 Task: Open Card Crisis Management Simulation in Board Vendor Relations to Workspace Insurance and add a team member Softage.1@softage.net, a label Yellow, a checklist Software Training, an attachment from your onedrive, a color Yellow and finally, add a card description 'Plan and execute company team-building retreat with a focus on team resilience' and a comment 'Given the potential impact of this task on our stakeholders, let us ensure that we take their needs and concerns into account.'. Add a start date 'Jan 01, 1900' with a due date 'Jan 08, 1900'
Action: Mouse moved to (65, 283)
Screenshot: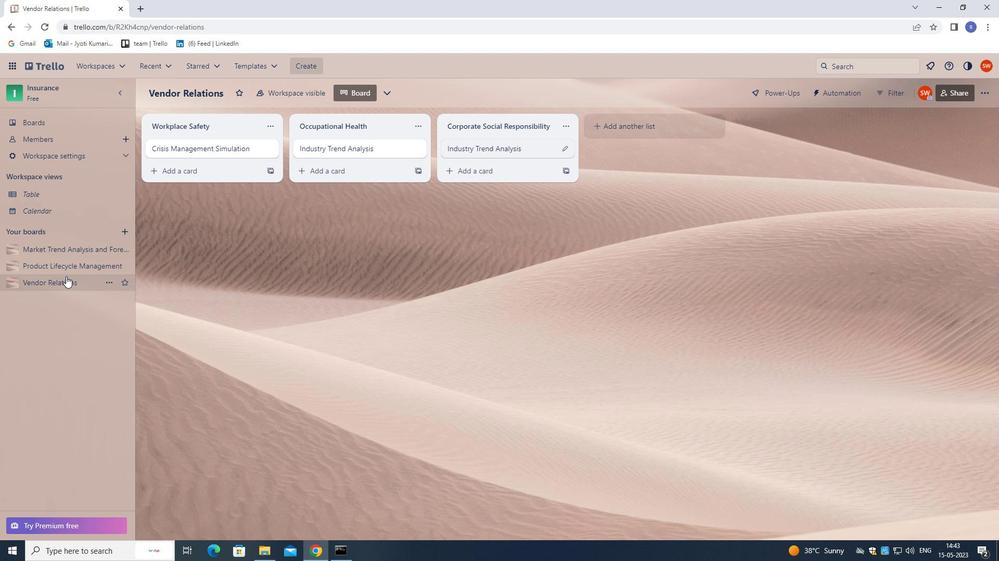 
Action: Mouse pressed left at (65, 283)
Screenshot: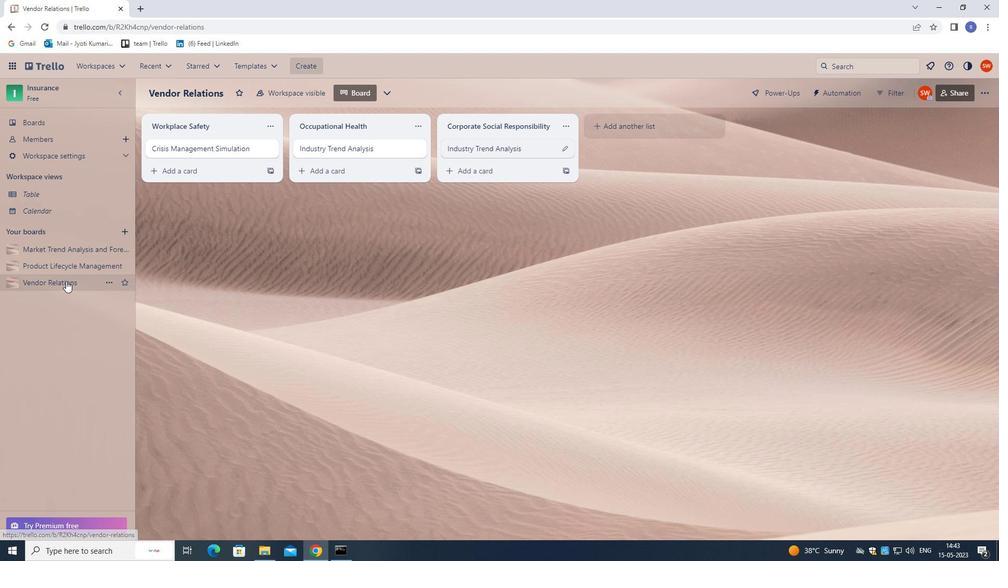 
Action: Mouse moved to (195, 144)
Screenshot: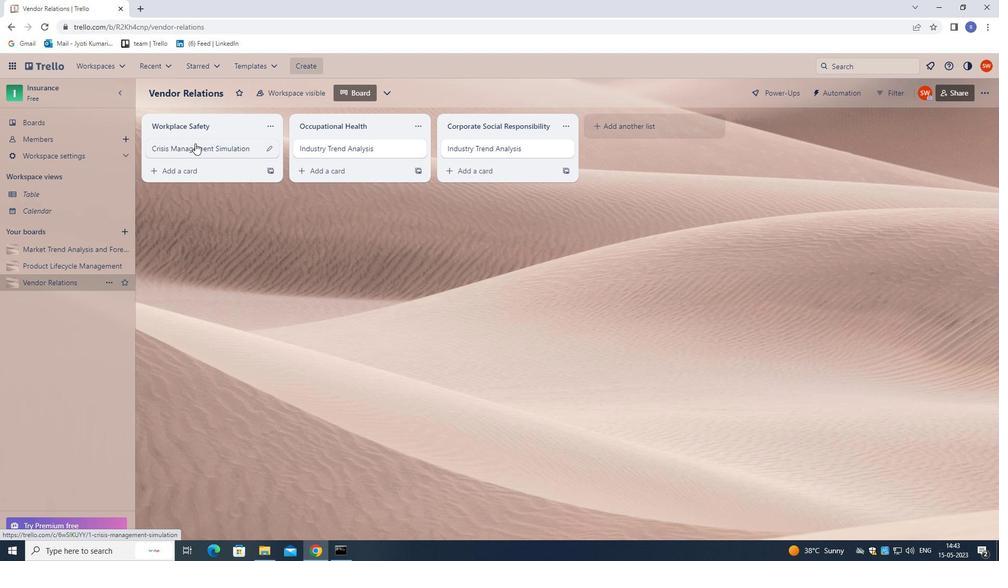 
Action: Mouse pressed left at (195, 144)
Screenshot: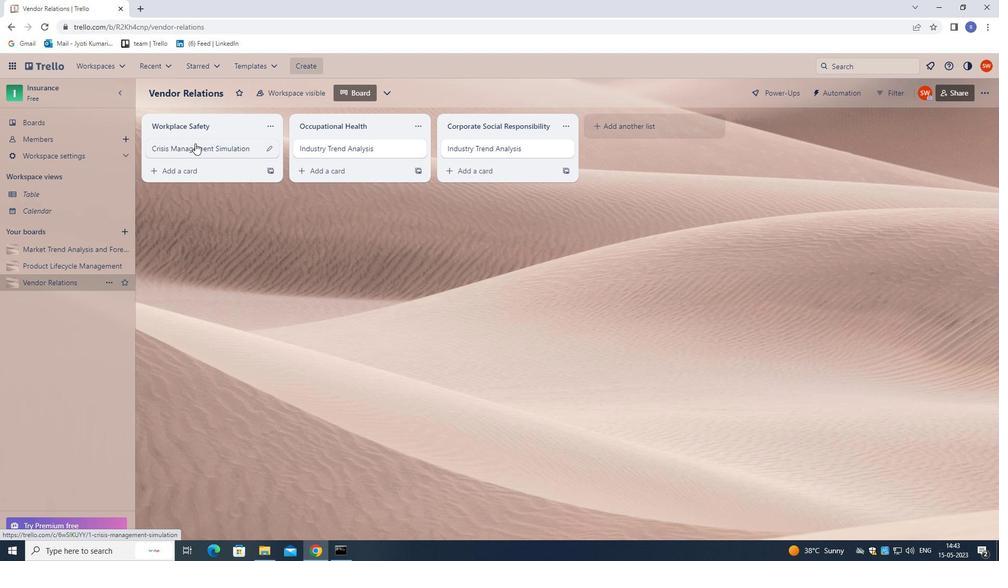 
Action: Mouse moved to (625, 151)
Screenshot: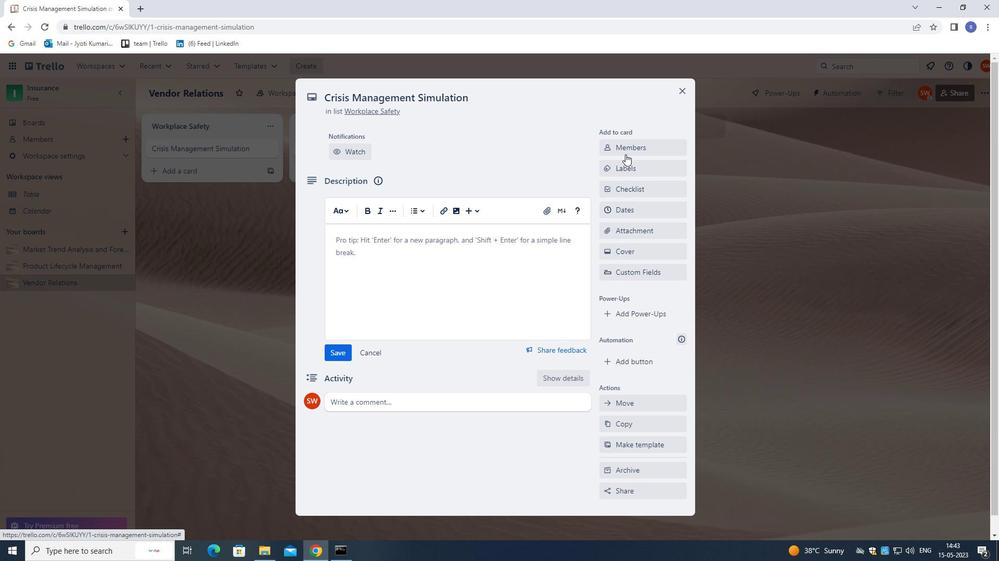 
Action: Mouse pressed left at (625, 151)
Screenshot: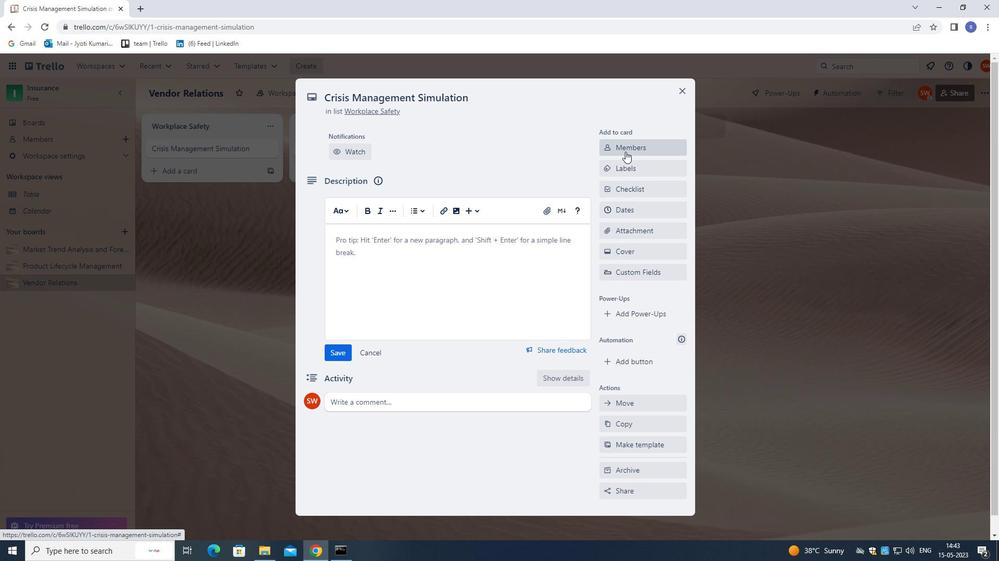 
Action: Mouse moved to (430, 215)
Screenshot: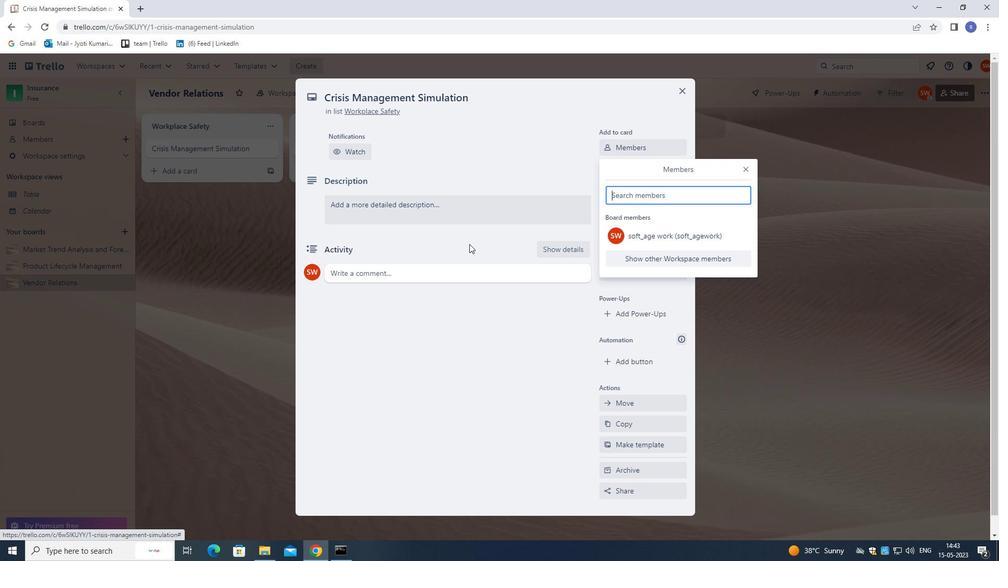 
Action: Key pressed softage.1<Key.shift>@SOFTAGE.NET
Screenshot: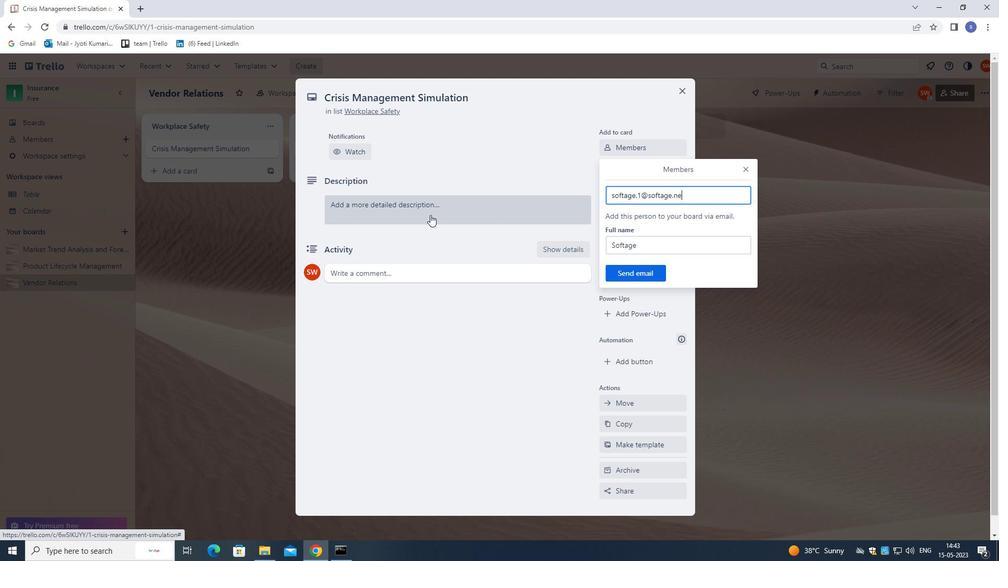
Action: Mouse moved to (617, 274)
Screenshot: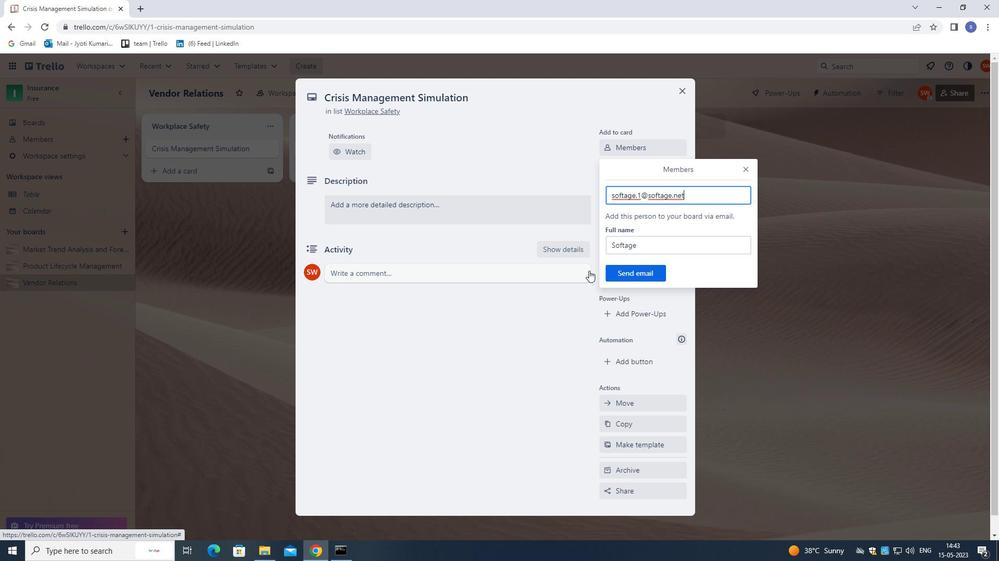 
Action: Mouse pressed left at (617, 274)
Screenshot: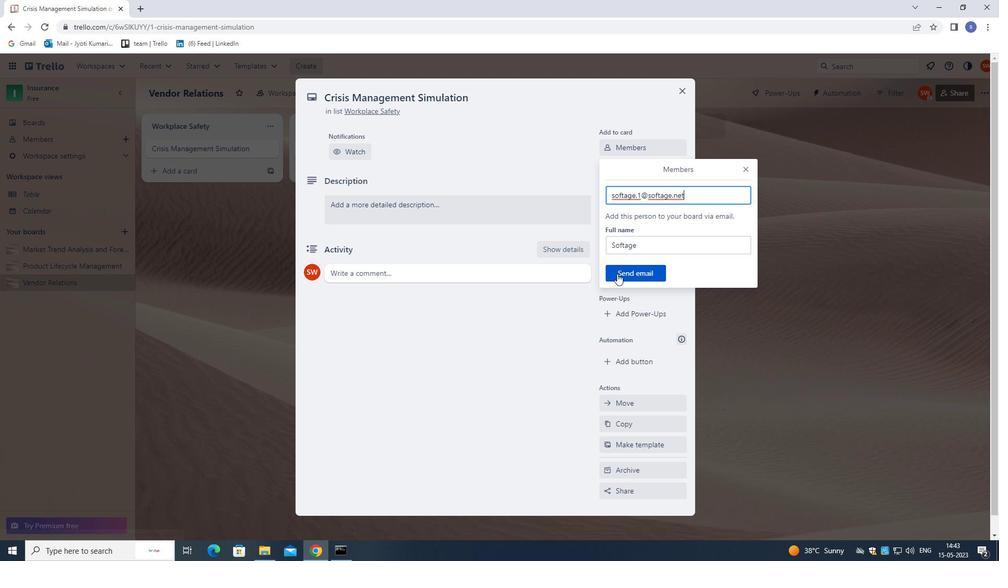 
Action: Mouse moved to (618, 212)
Screenshot: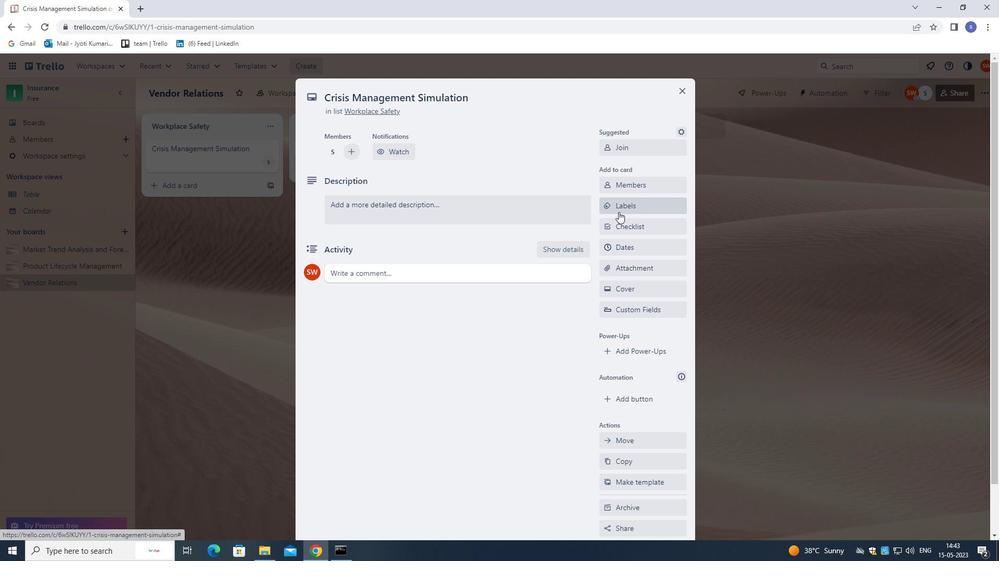 
Action: Mouse pressed left at (618, 212)
Screenshot: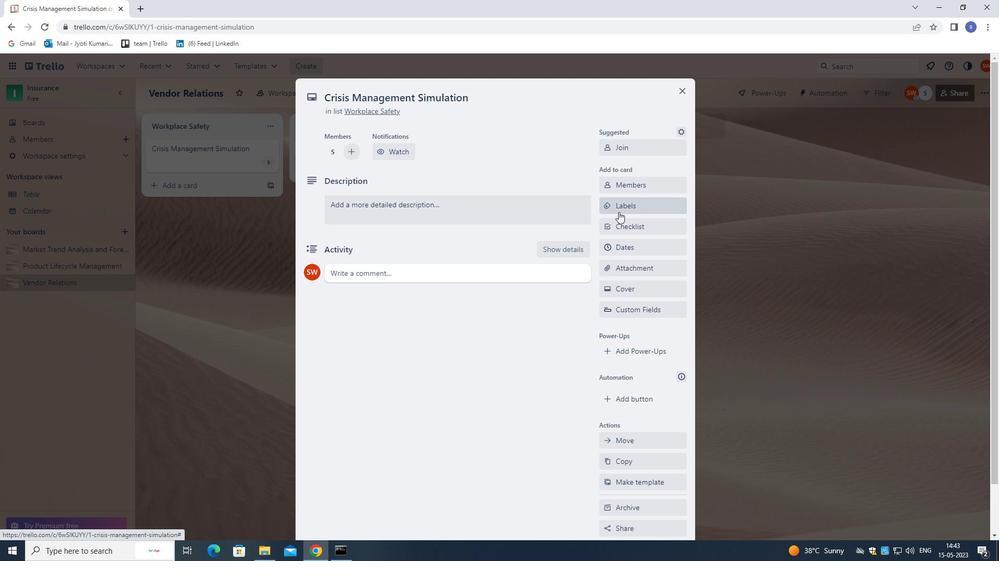 
Action: Key pressed Y
Screenshot: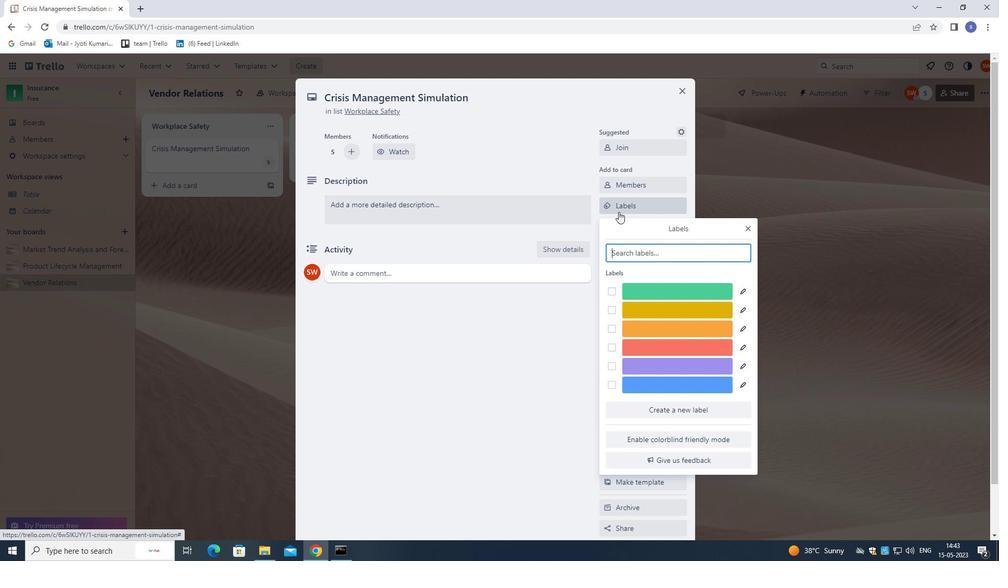 
Action: Mouse moved to (675, 291)
Screenshot: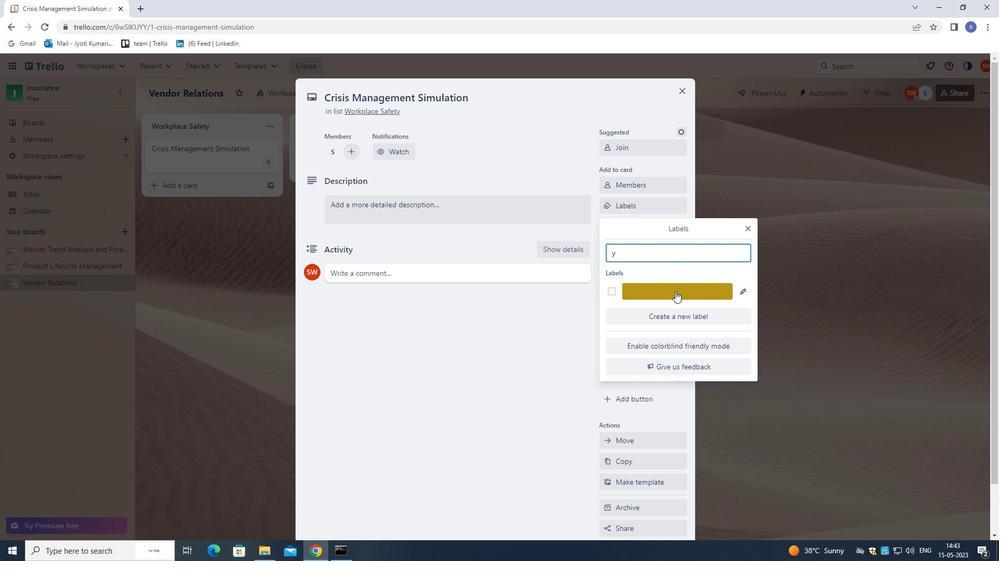 
Action: Mouse pressed left at (675, 291)
Screenshot: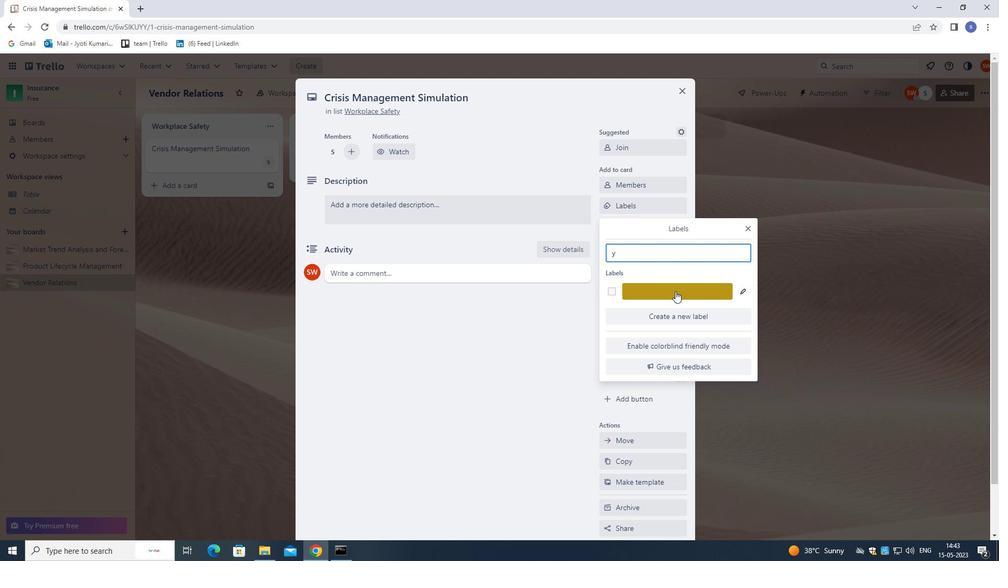 
Action: Mouse moved to (747, 229)
Screenshot: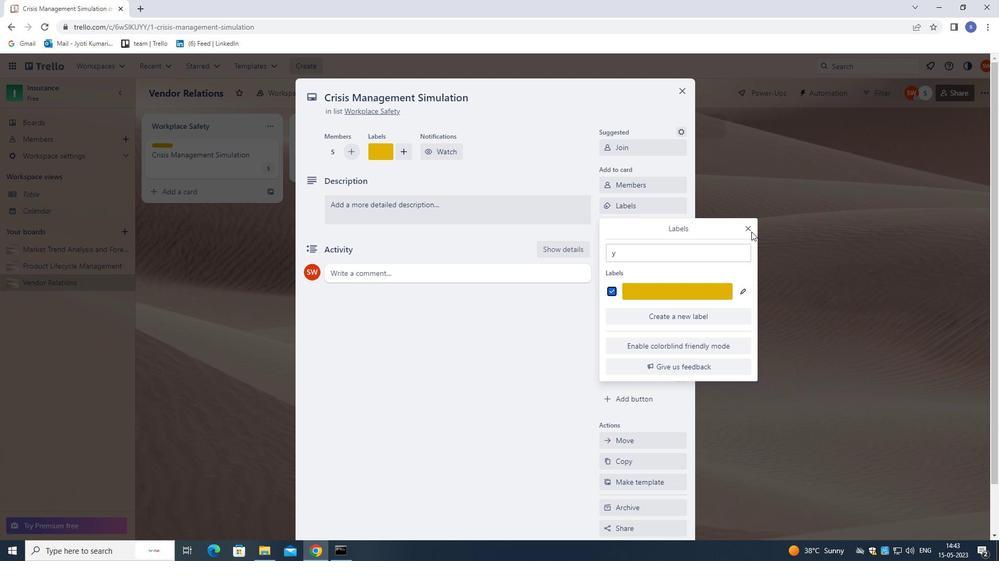 
Action: Mouse pressed left at (747, 229)
Screenshot: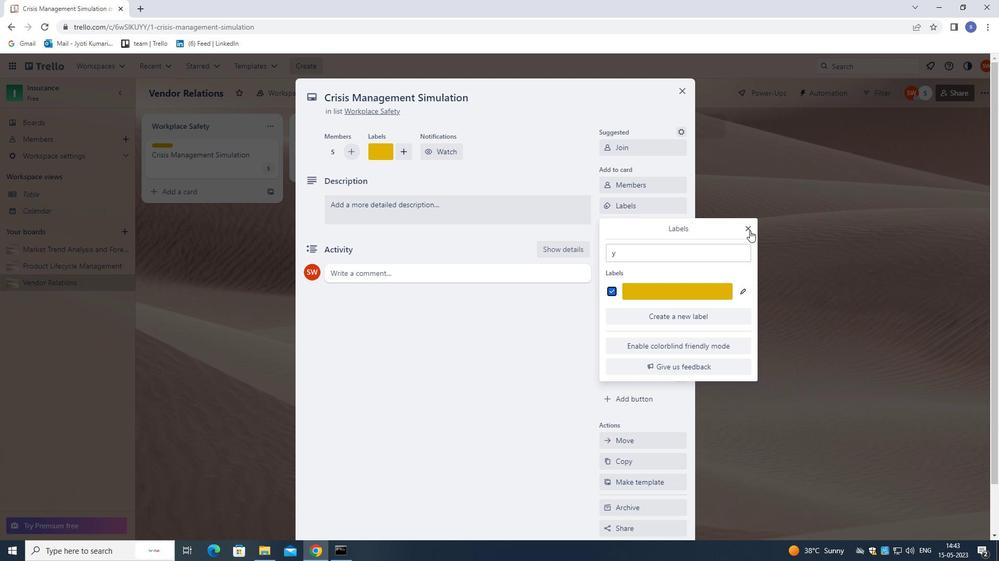
Action: Mouse moved to (654, 224)
Screenshot: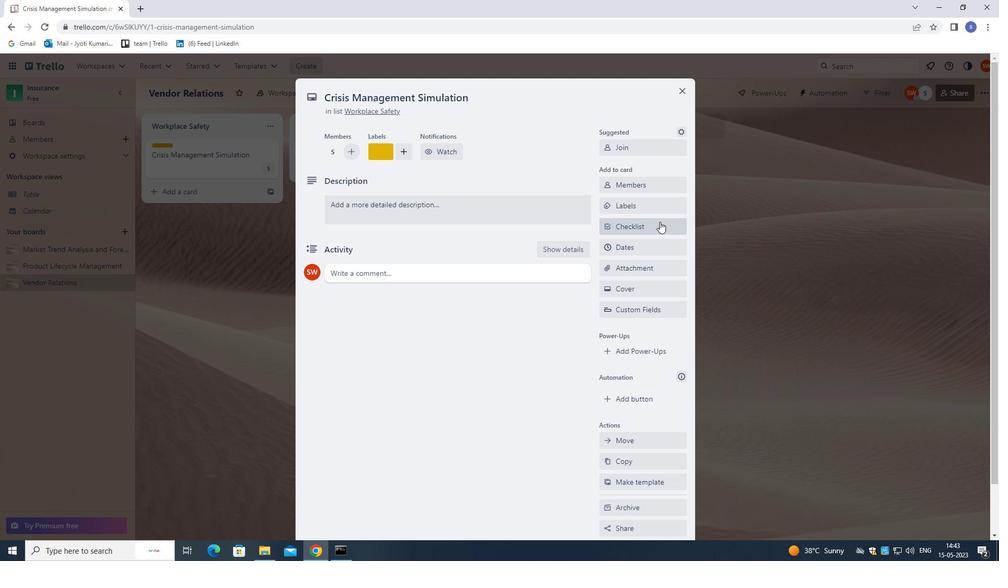 
Action: Mouse pressed left at (654, 224)
Screenshot: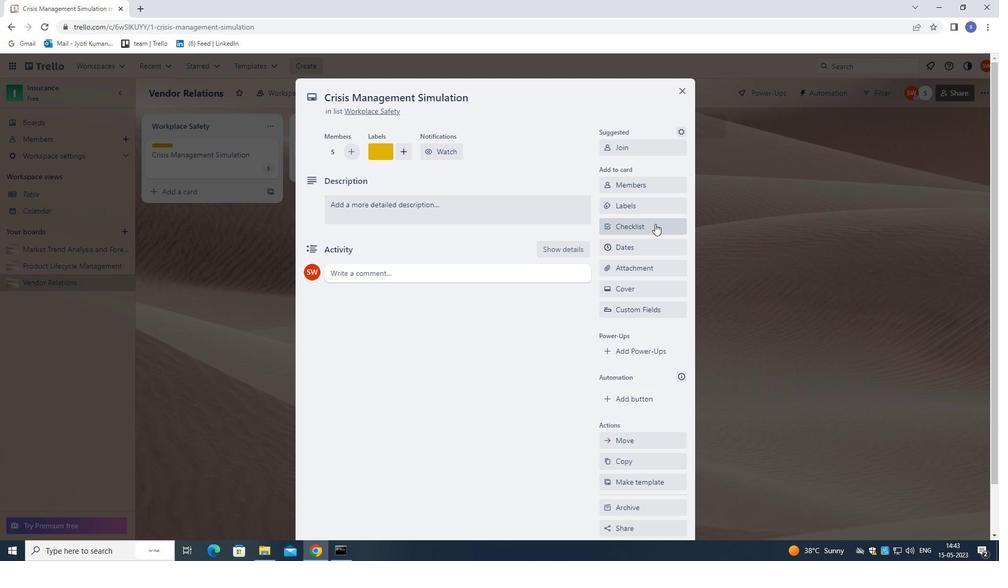 
Action: Mouse moved to (543, 149)
Screenshot: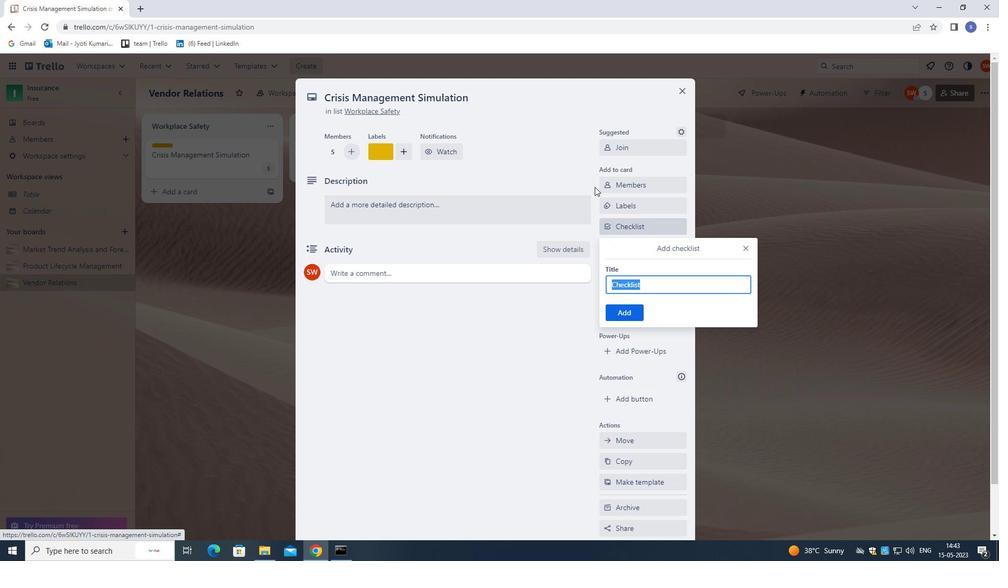 
Action: Key pressed <Key.shift>SOFTAWRE<Key.space><Key.shift>TRAINING<Key.left><Key.left><Key.left><Key.left><Key.left><Key.left><Key.left><Key.left><Key.left><Key.left><Key.left>A
Screenshot: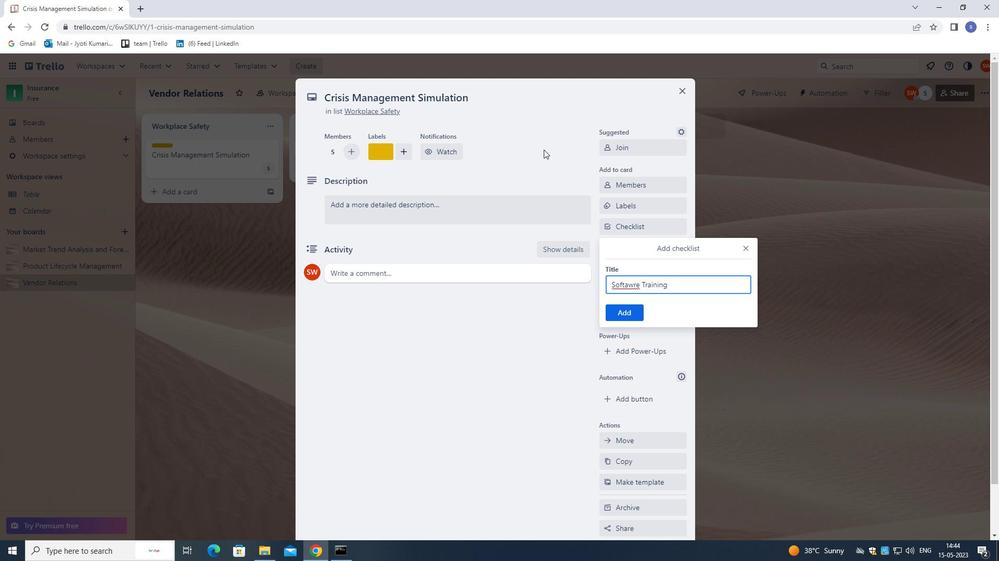 
Action: Mouse moved to (540, 194)
Screenshot: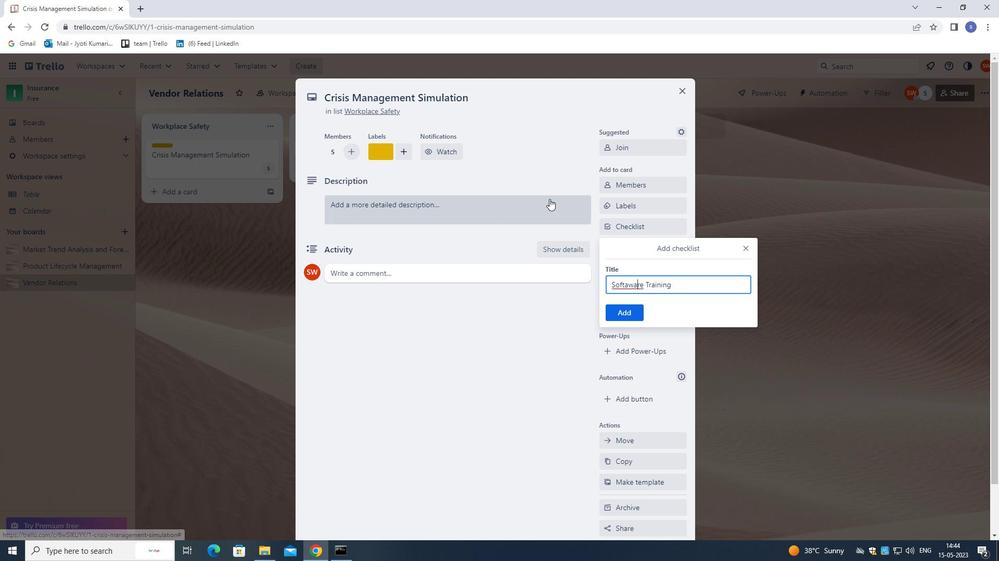 
Action: Key pressed <Key.left><Key.left><Key.backspace>
Screenshot: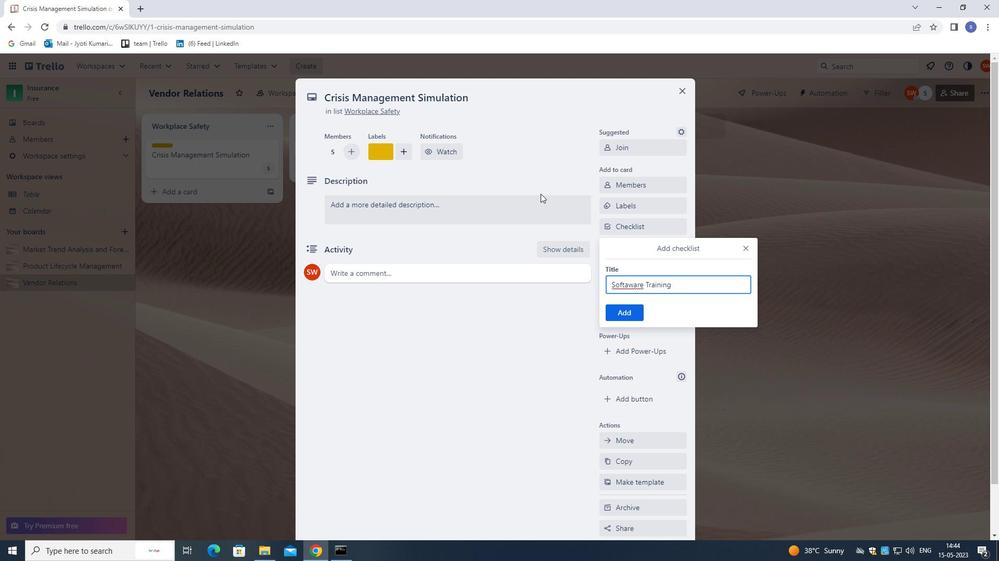 
Action: Mouse moved to (631, 313)
Screenshot: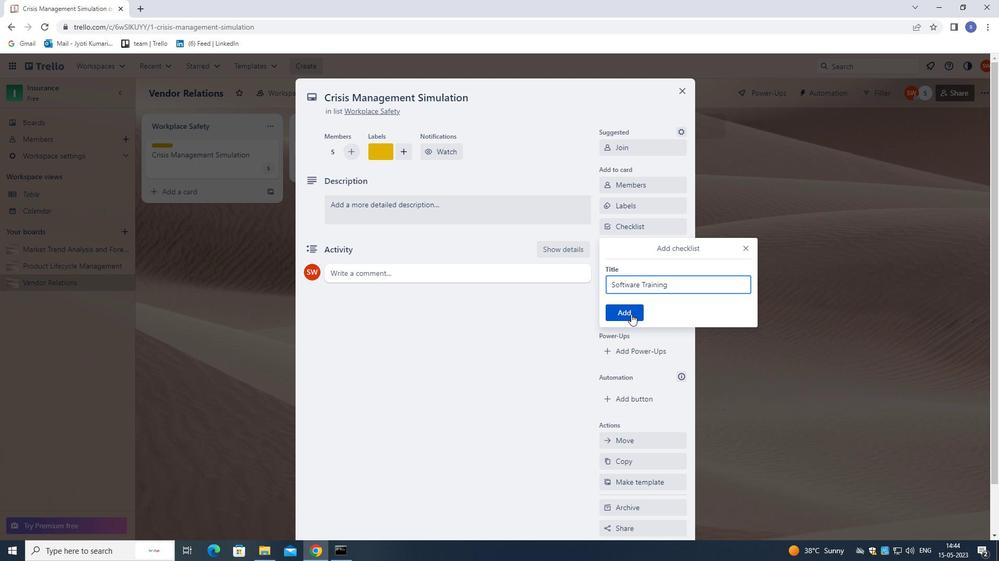 
Action: Mouse pressed left at (631, 313)
Screenshot: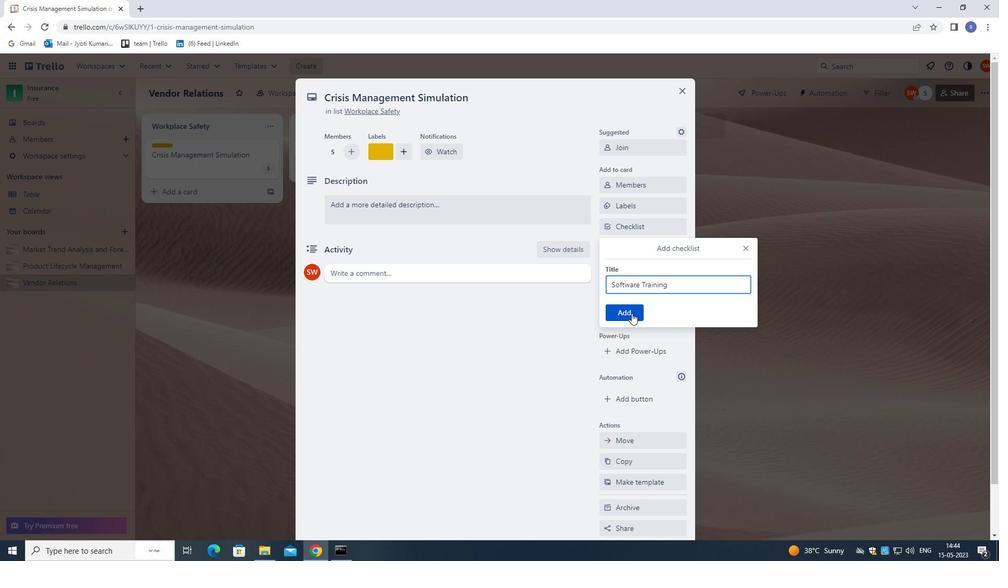 
Action: Mouse moved to (638, 249)
Screenshot: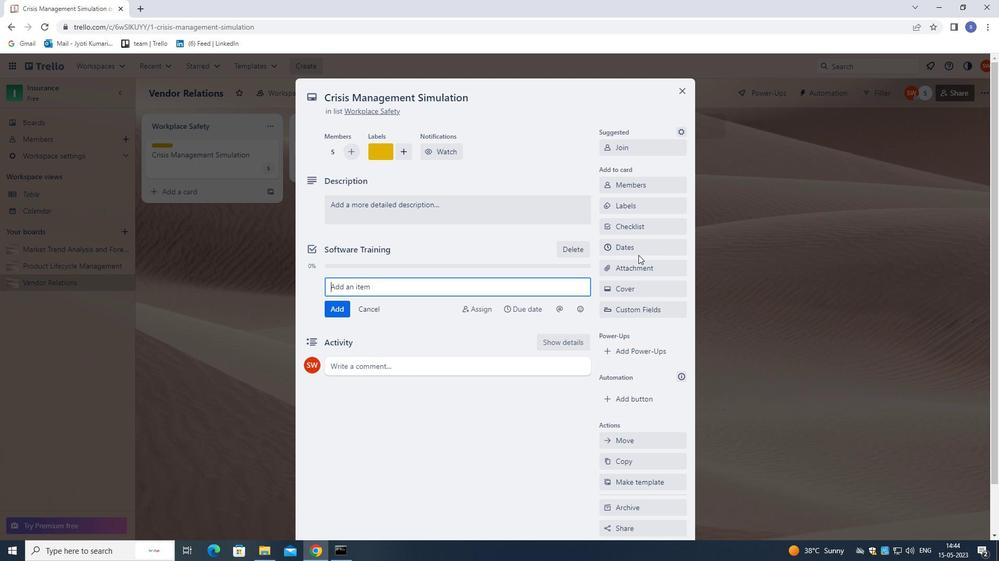 
Action: Mouse pressed left at (638, 249)
Screenshot: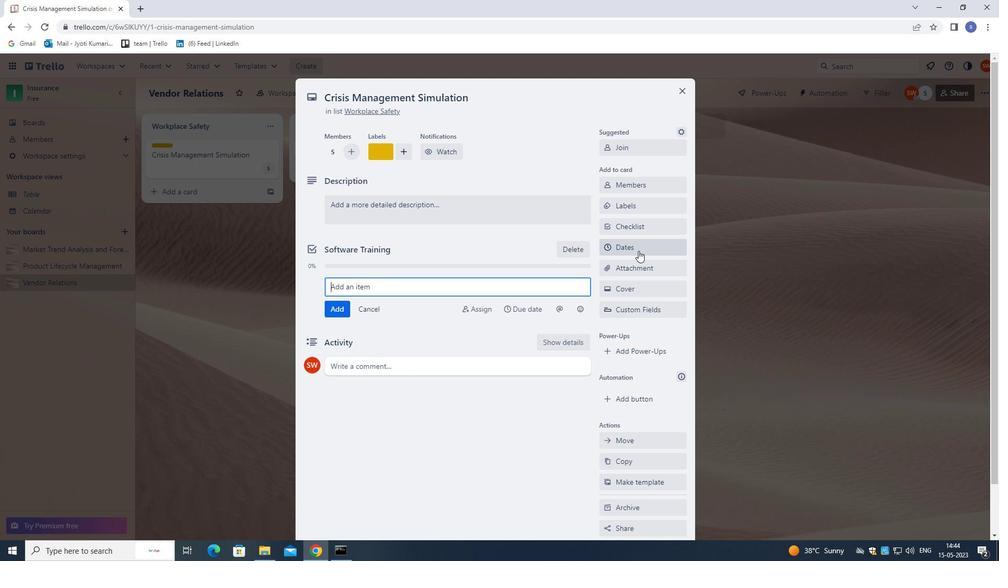 
Action: Mouse moved to (606, 283)
Screenshot: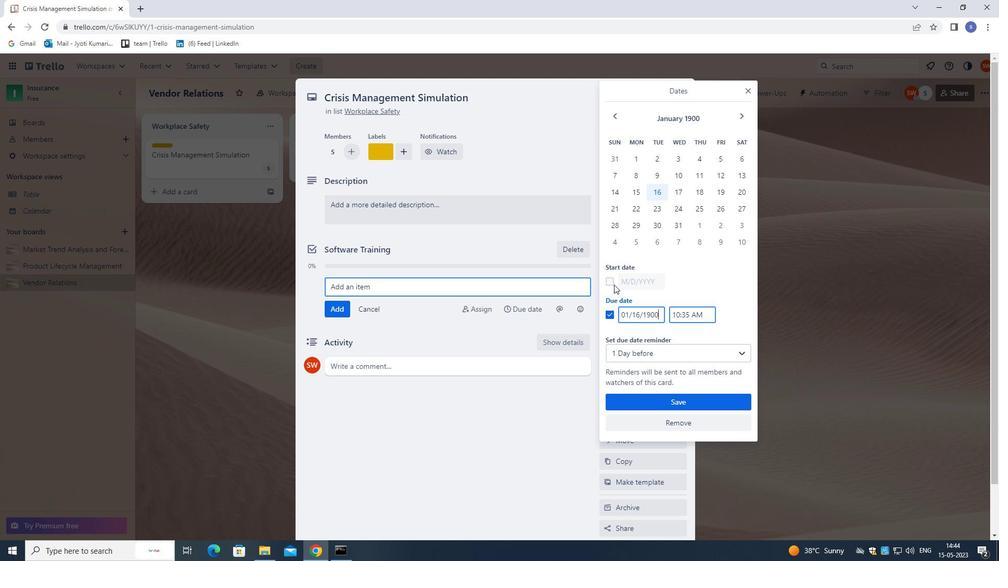 
Action: Mouse pressed left at (606, 283)
Screenshot: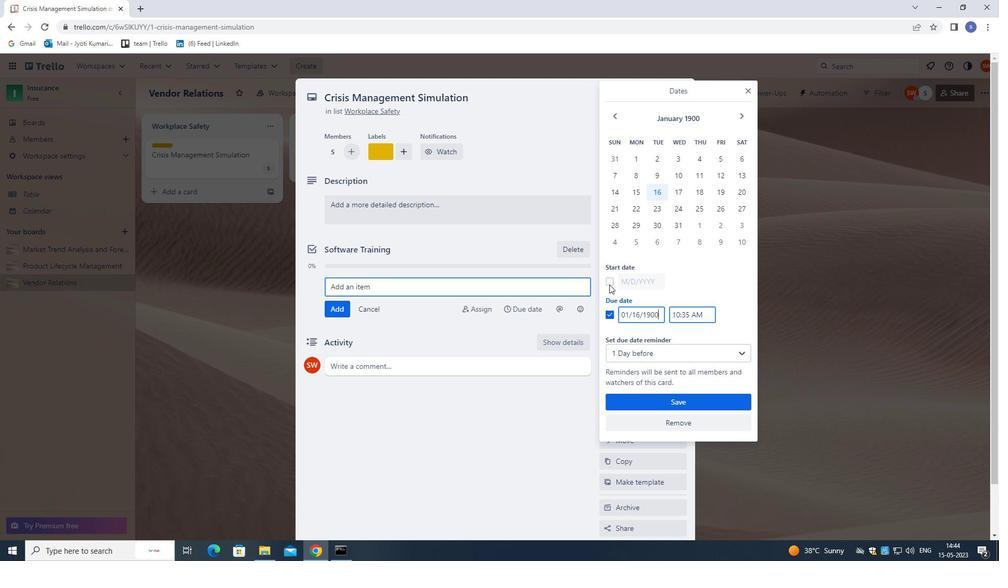 
Action: Mouse moved to (640, 160)
Screenshot: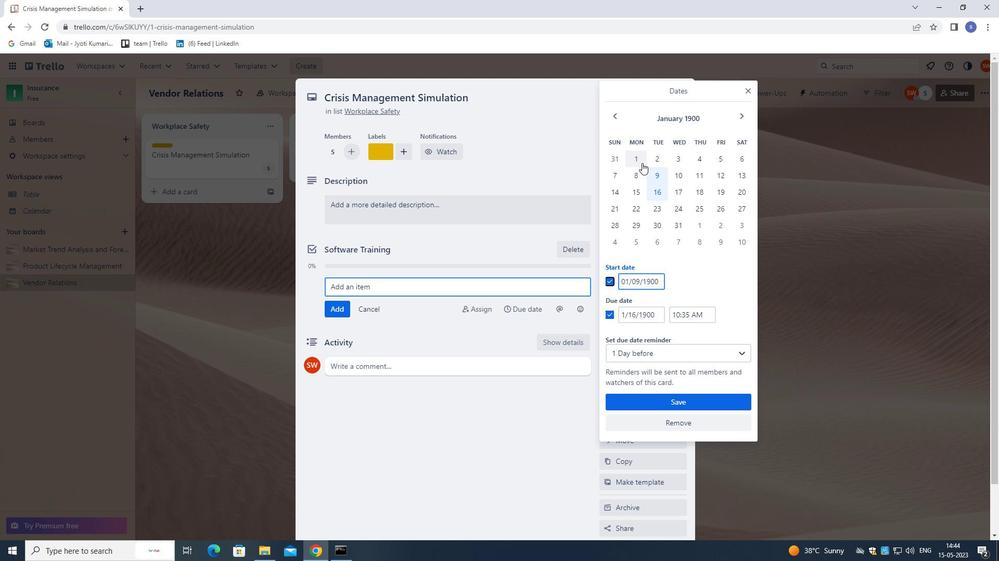 
Action: Mouse pressed left at (640, 160)
Screenshot: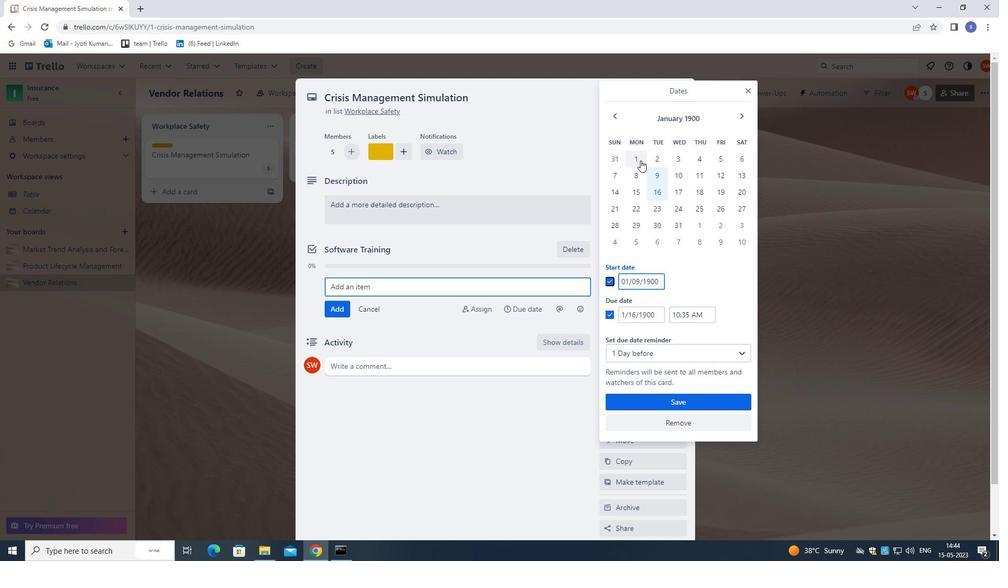 
Action: Mouse moved to (633, 179)
Screenshot: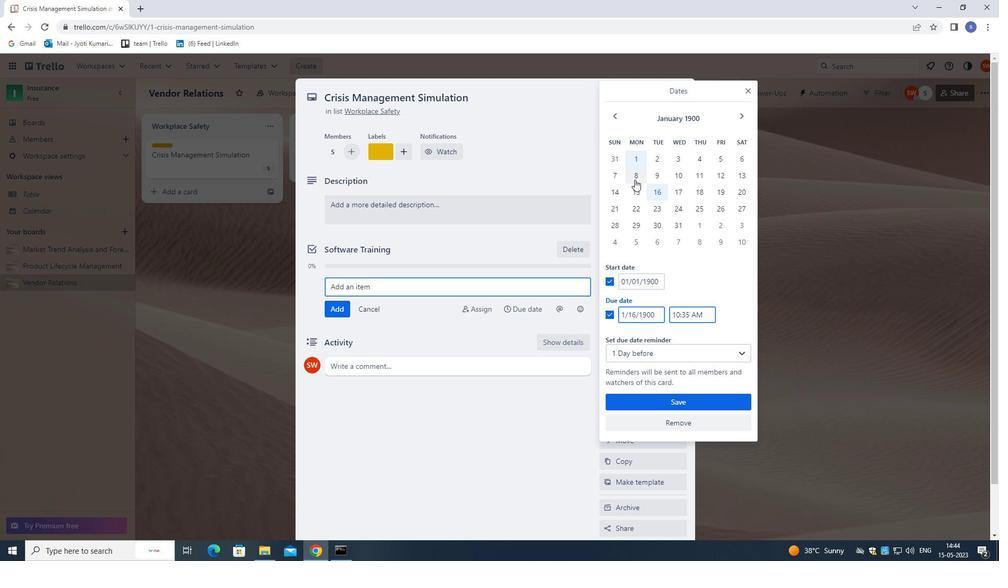 
Action: Mouse pressed left at (633, 179)
Screenshot: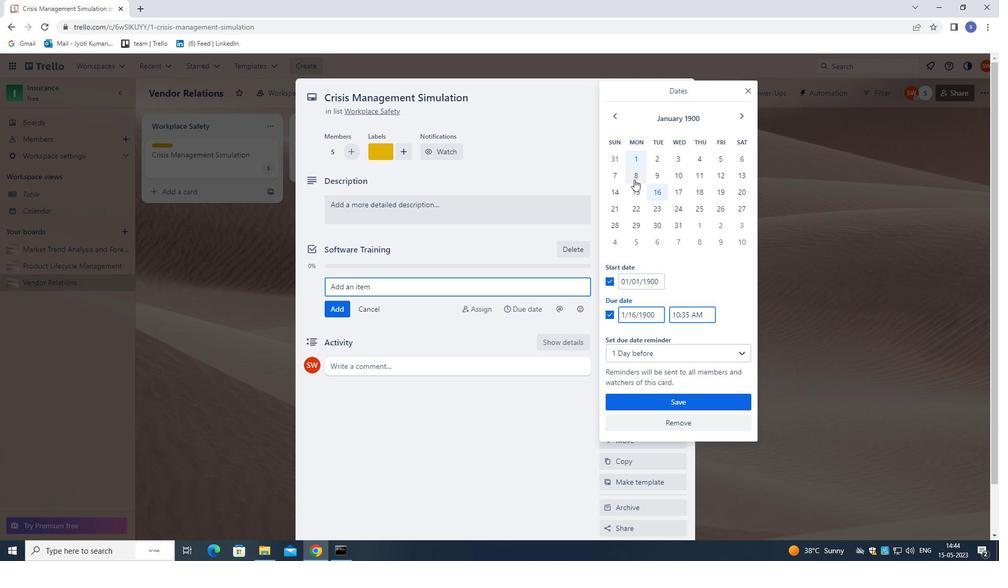 
Action: Mouse moved to (625, 403)
Screenshot: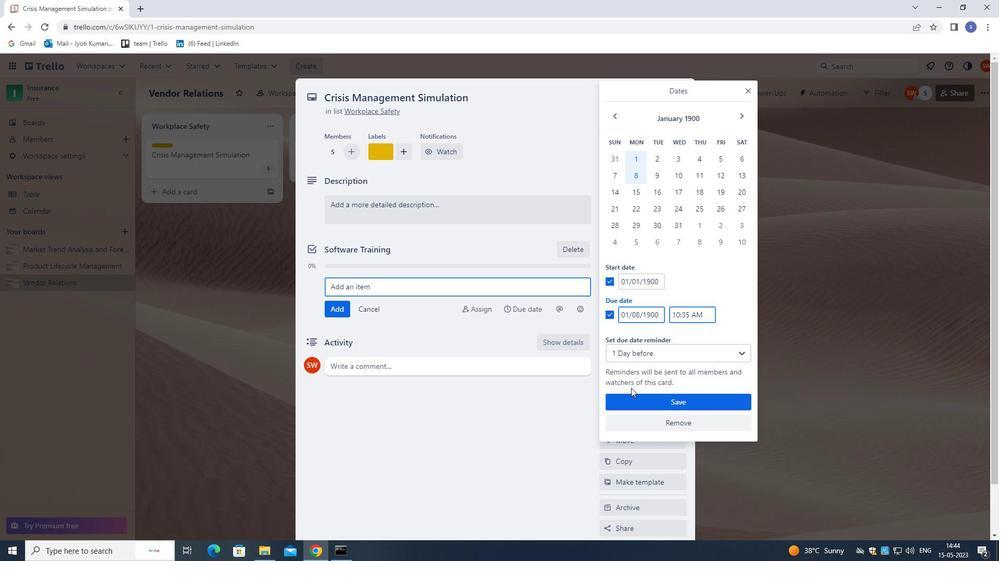 
Action: Mouse pressed left at (625, 403)
Screenshot: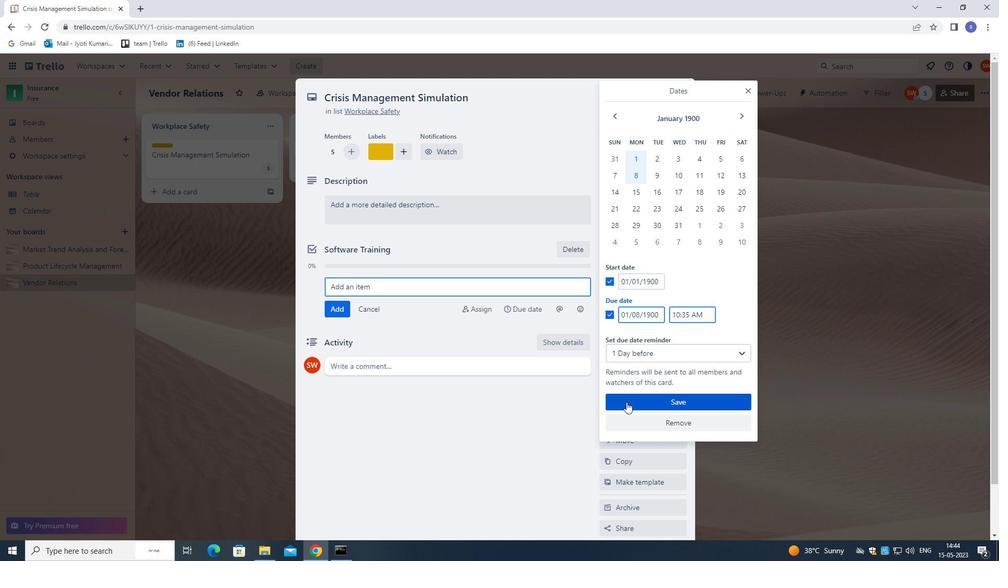 
Action: Mouse moved to (626, 265)
Screenshot: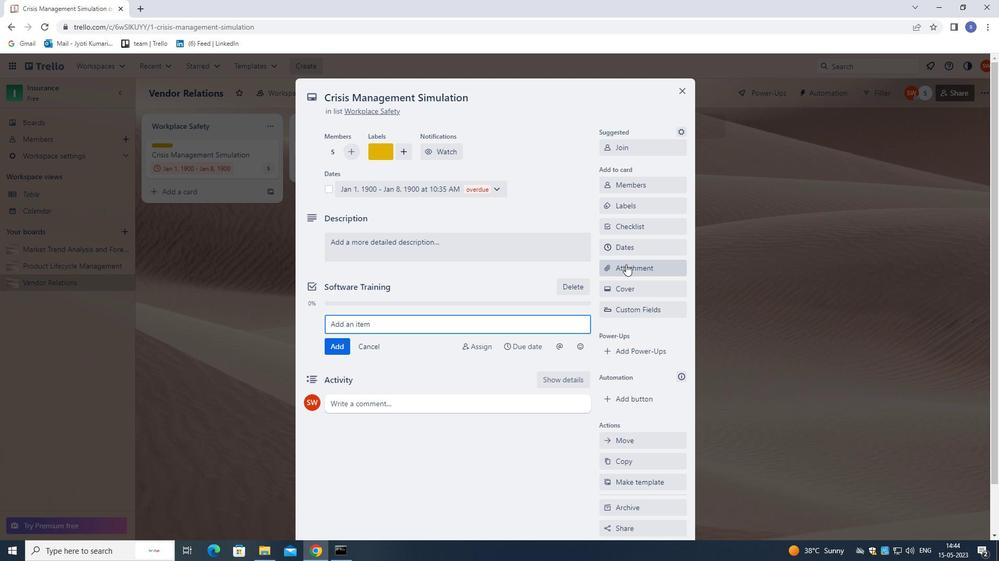 
Action: Mouse pressed left at (626, 265)
Screenshot: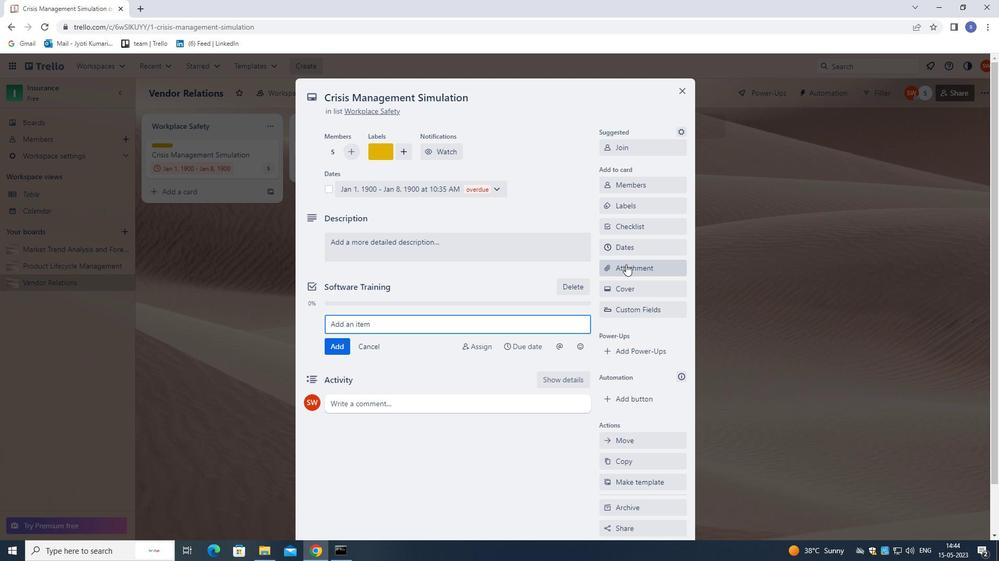 
Action: Mouse moved to (632, 395)
Screenshot: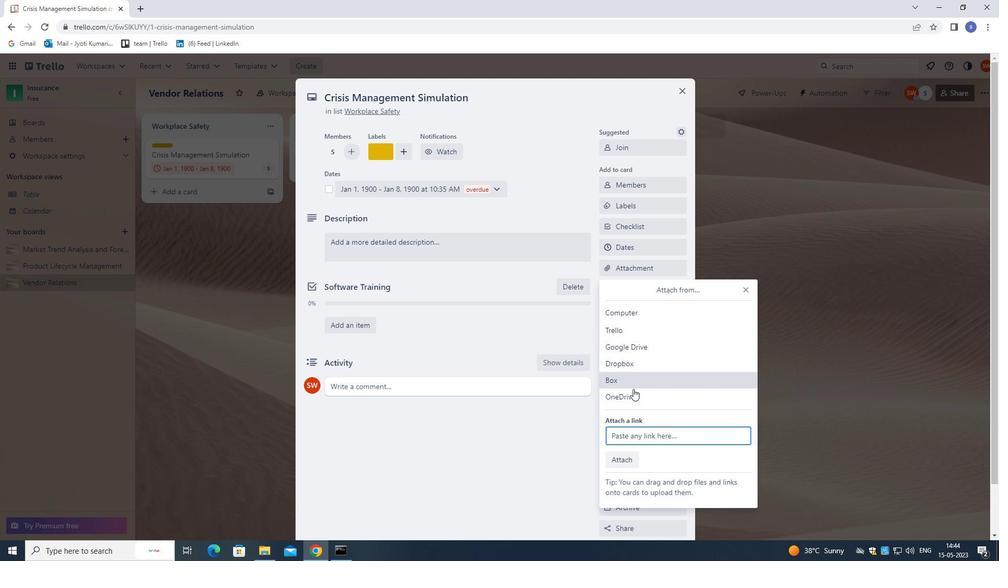 
Action: Mouse pressed left at (632, 395)
Screenshot: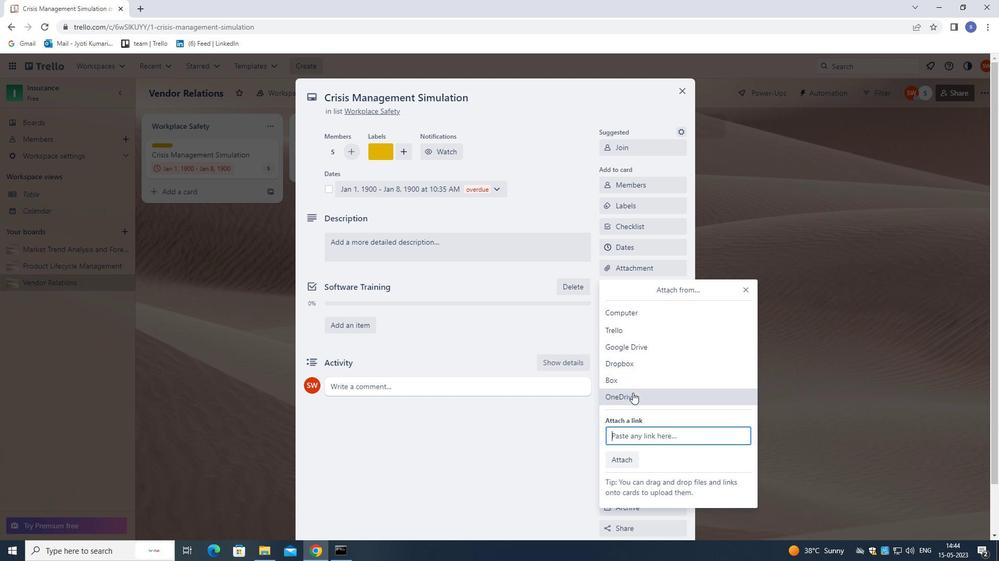 
Action: Mouse moved to (383, 205)
Screenshot: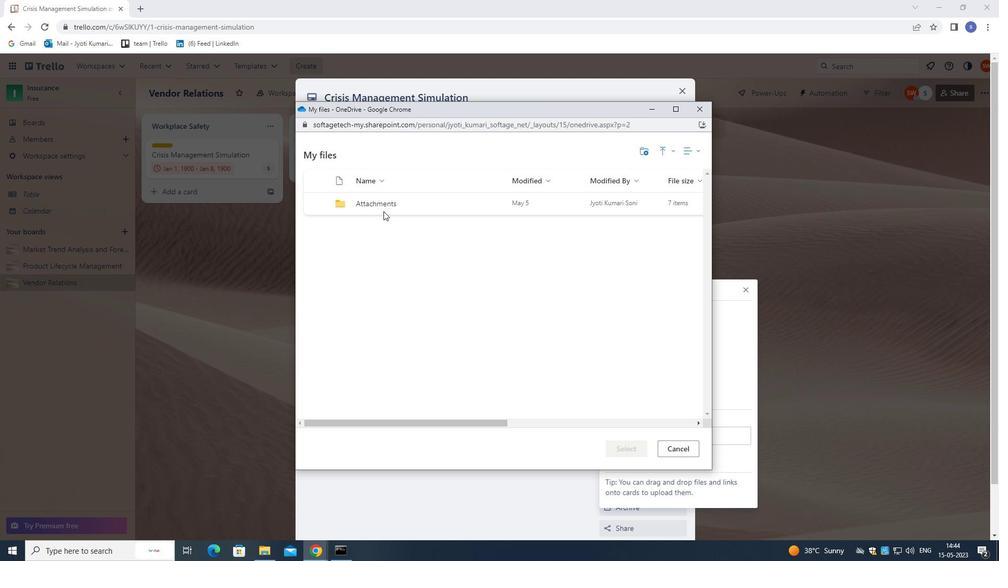 
Action: Mouse pressed left at (383, 205)
Screenshot: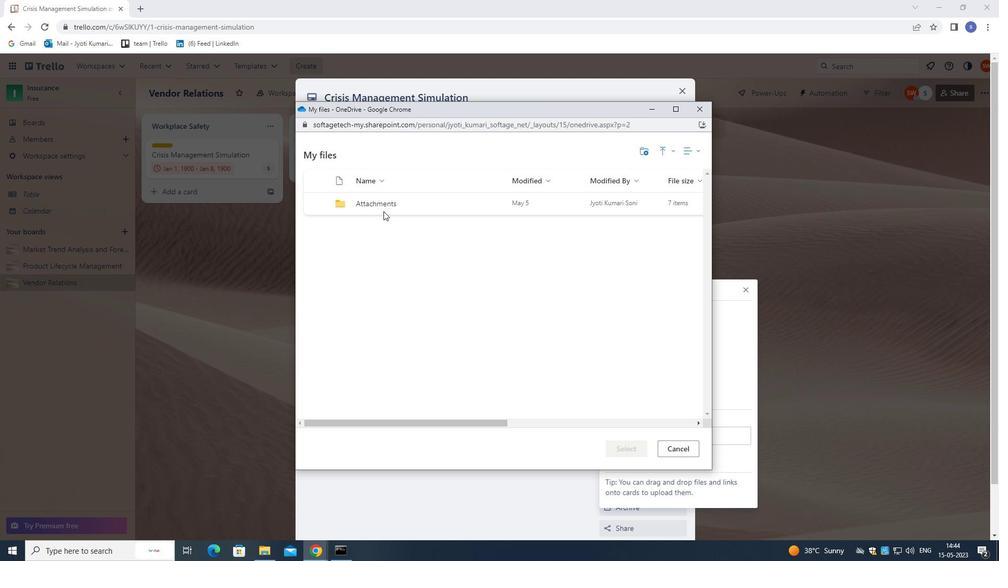 
Action: Mouse moved to (410, 230)
Screenshot: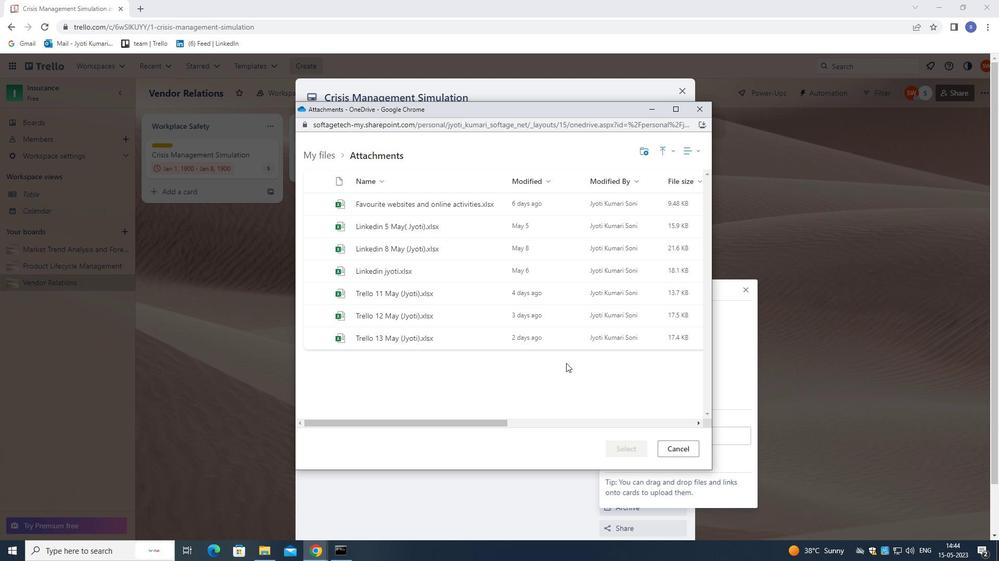 
Action: Mouse pressed left at (410, 230)
Screenshot: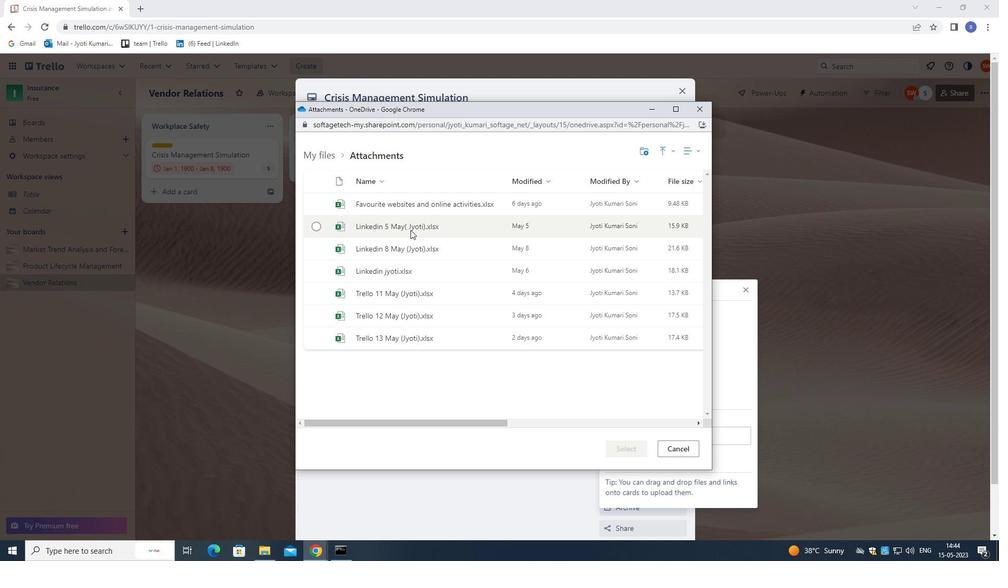 
Action: Mouse moved to (612, 445)
Screenshot: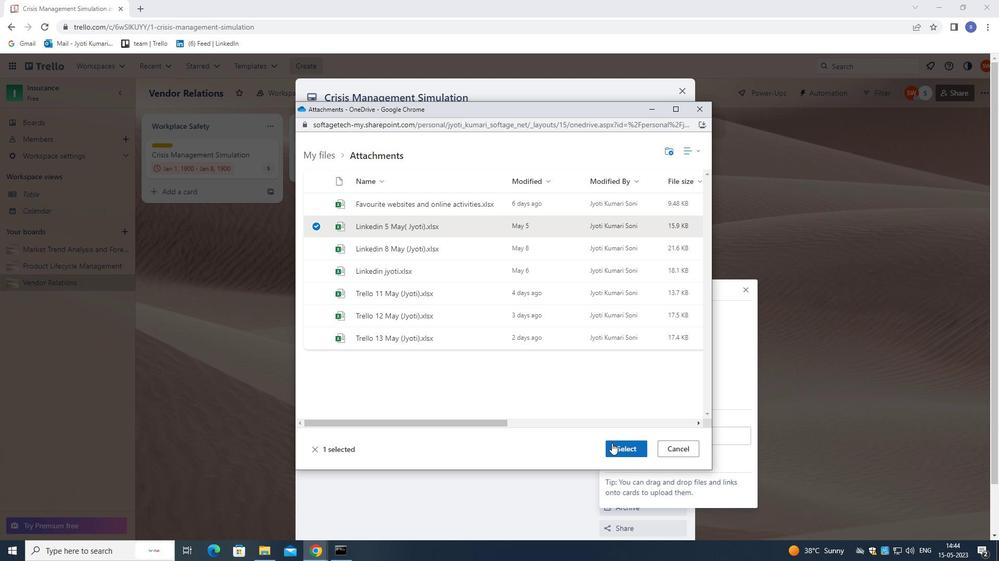 
Action: Mouse pressed left at (612, 445)
Screenshot: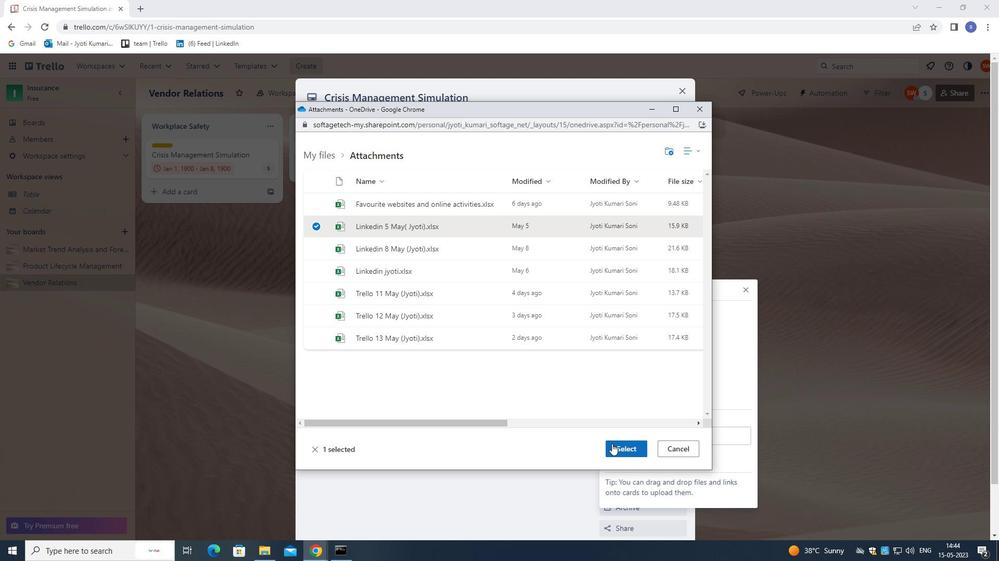 
Action: Mouse moved to (727, 256)
Screenshot: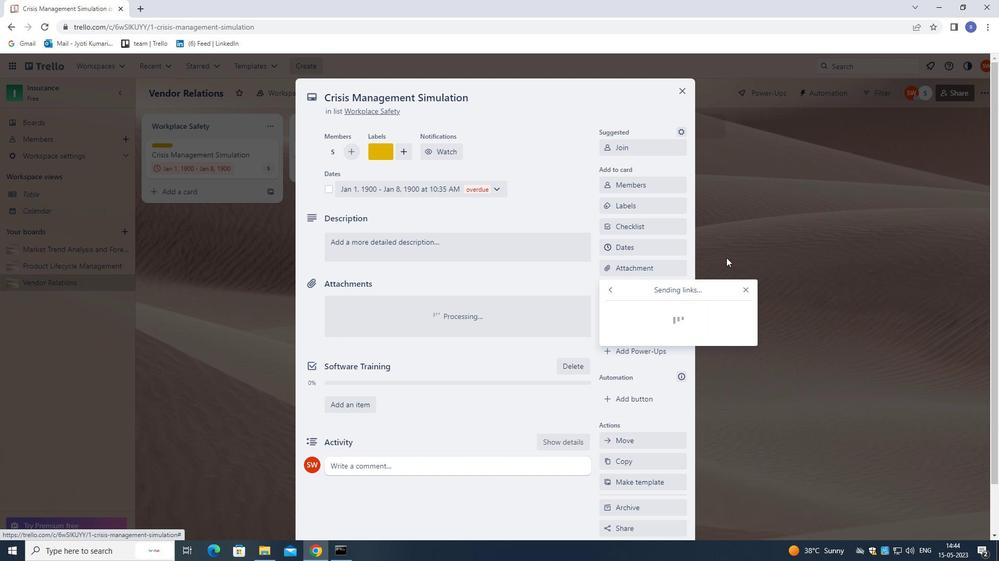 
Action: Mouse pressed left at (727, 256)
Screenshot: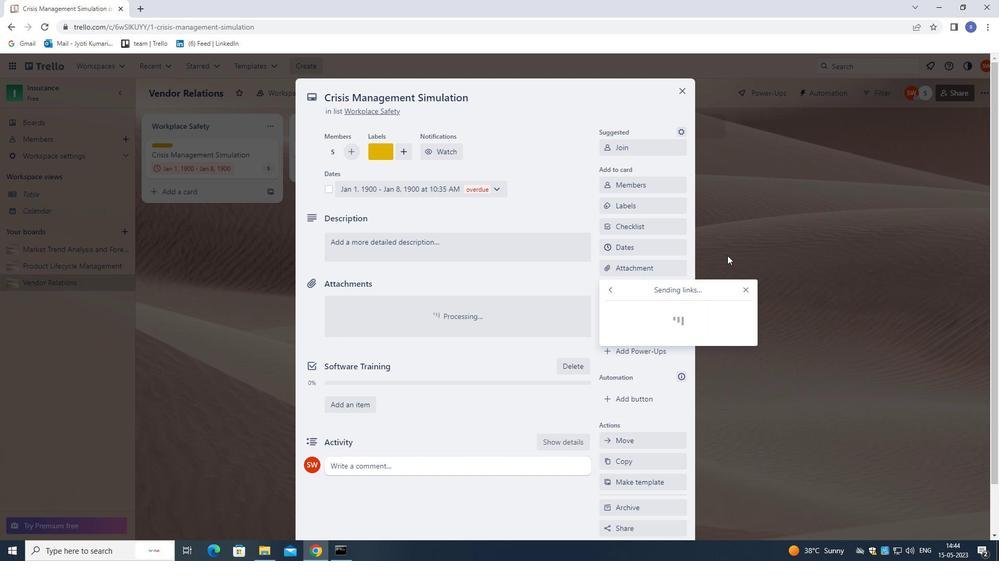 
Action: Mouse moved to (456, 250)
Screenshot: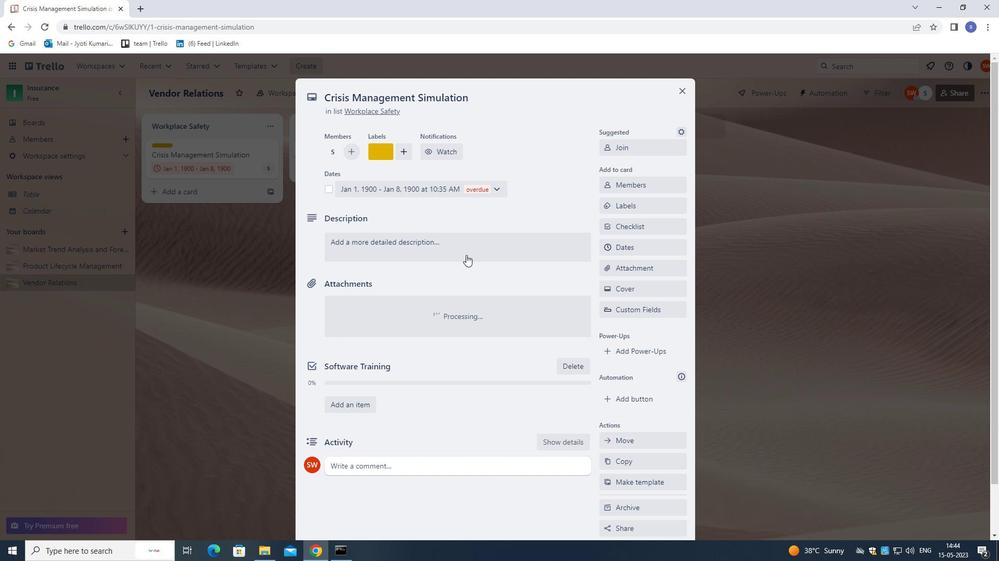 
Action: Mouse pressed left at (456, 250)
Screenshot: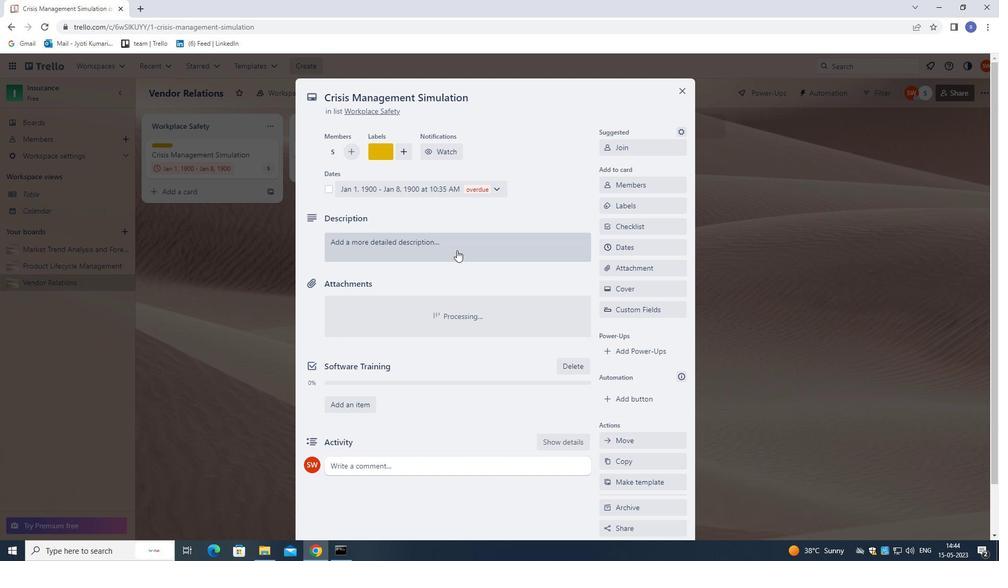 
Action: Mouse moved to (656, 201)
Screenshot: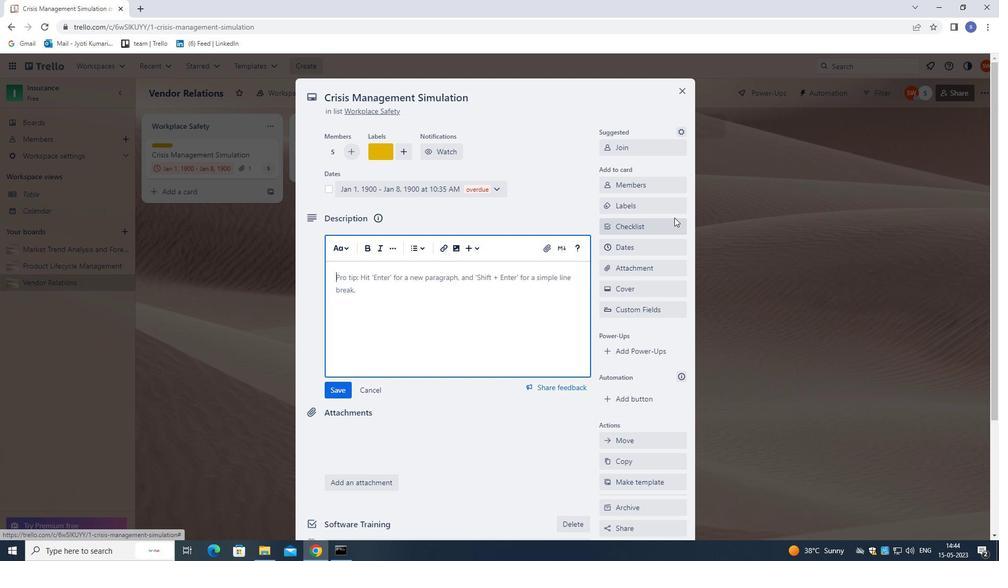 
Action: Key pressed <Key.shift>PLAN<Key.space>AN<Key.space>D===<Key.backspace><Key.backspace><Key.backspace><Key.backspace><Key.backspace>D<Key.space>EXECUTE<Key.space>COMPANY
Screenshot: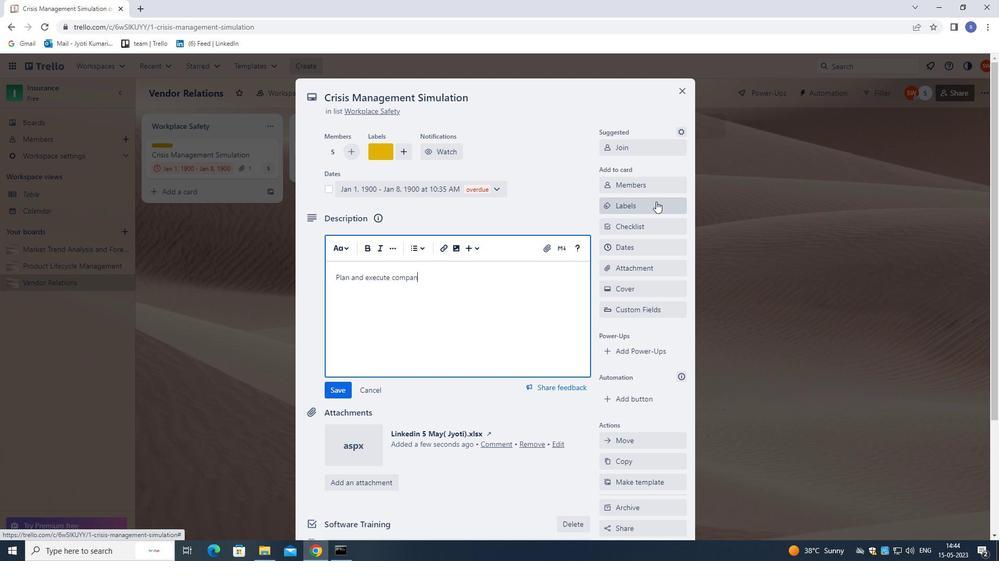 
Action: Mouse moved to (568, 108)
Screenshot: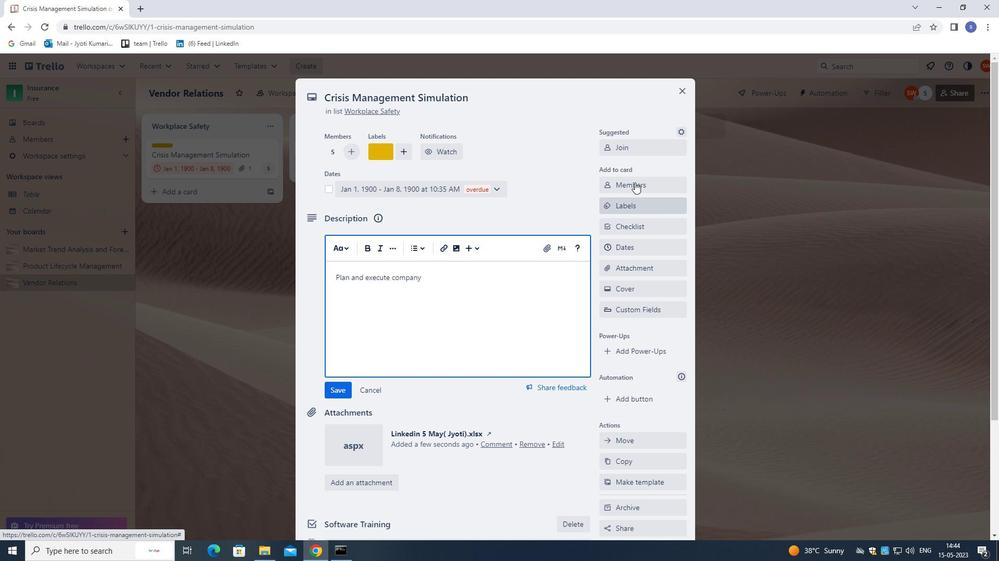 
Action: Key pressed <Key.space>TEAM0<Key.backspace>-BUILDIN<Key.space><Key.backspace>G<Key.space>REYR<Key.backspace><Key.backspace>TREAT<Key.space>WITH<Key.space>A<Key.space>FOCUS<Key.space>ON<Key.space>TEAM<Key.space>RESILIENCE.
Screenshot: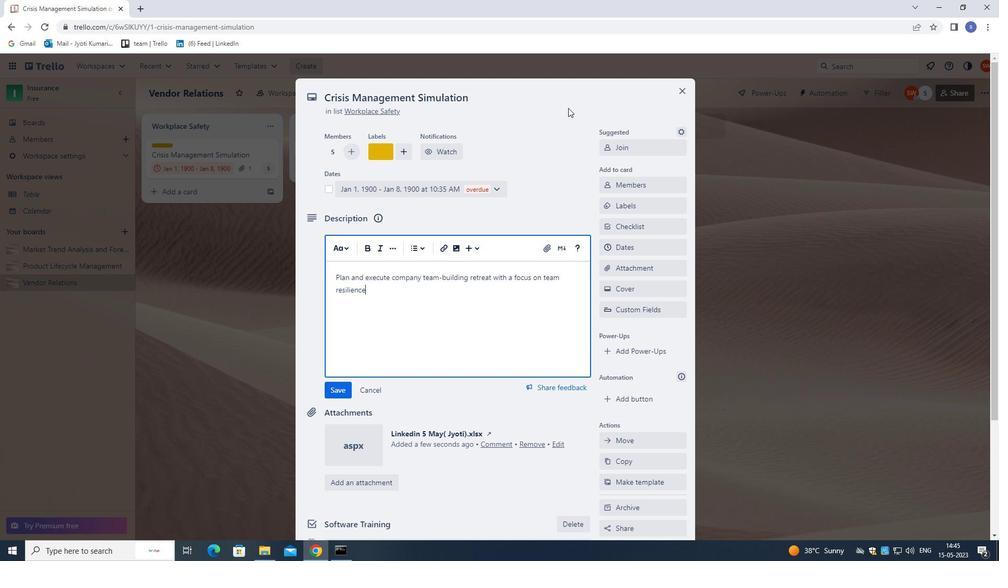 
Action: Mouse moved to (570, 108)
Screenshot: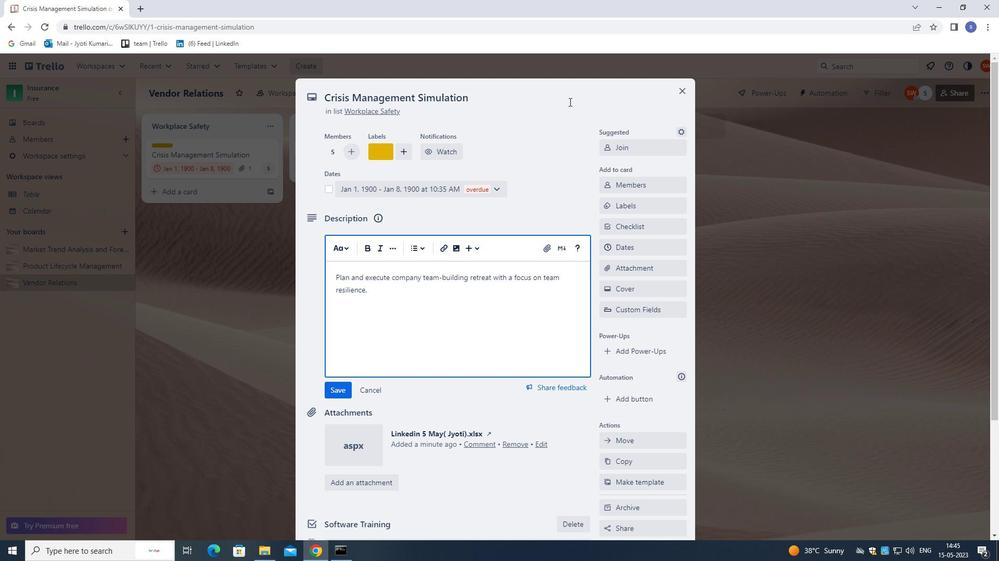 
Action: Mouse scrolled (570, 108) with delta (0, 0)
Screenshot: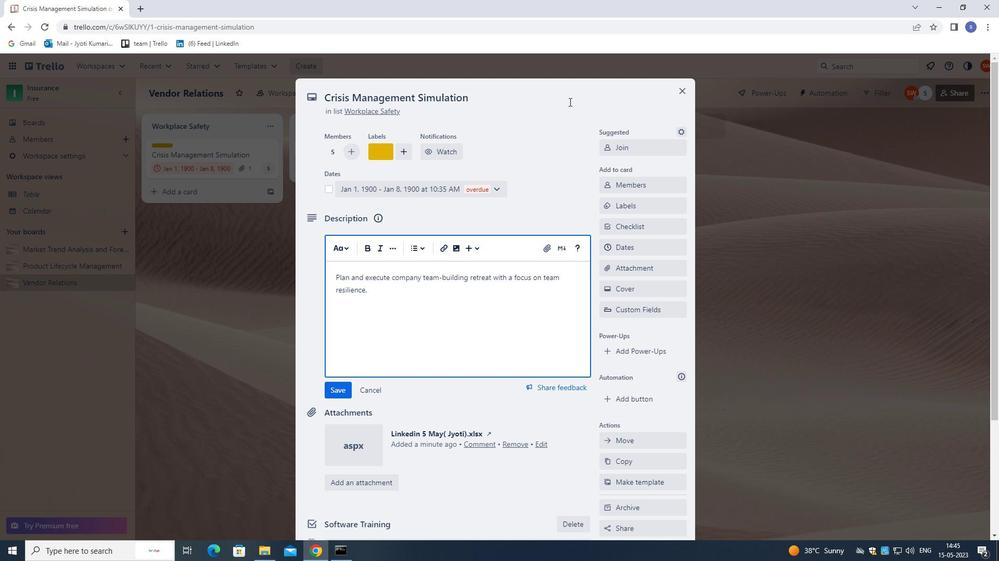 
Action: Mouse moved to (557, 133)
Screenshot: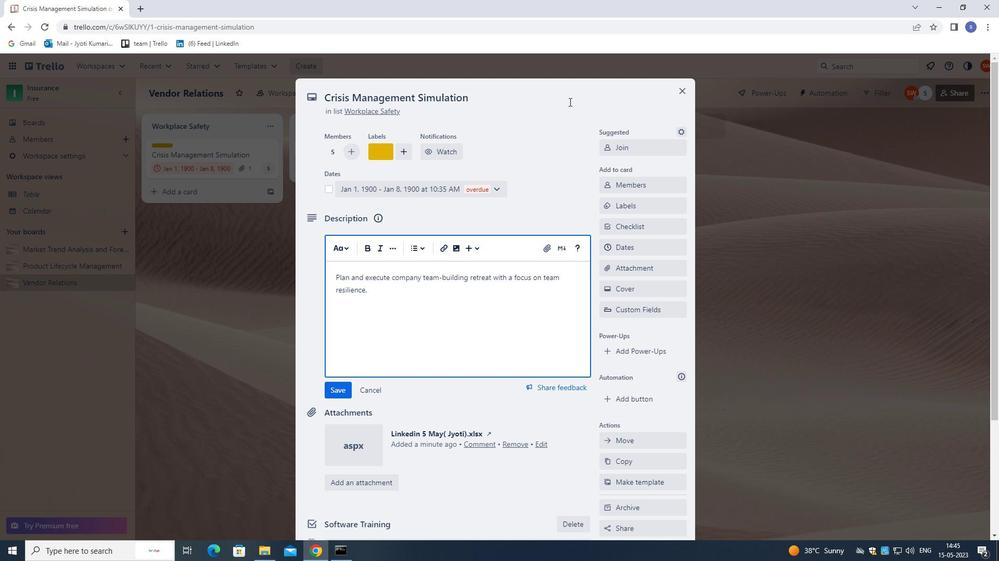 
Action: Mouse scrolled (557, 133) with delta (0, 0)
Screenshot: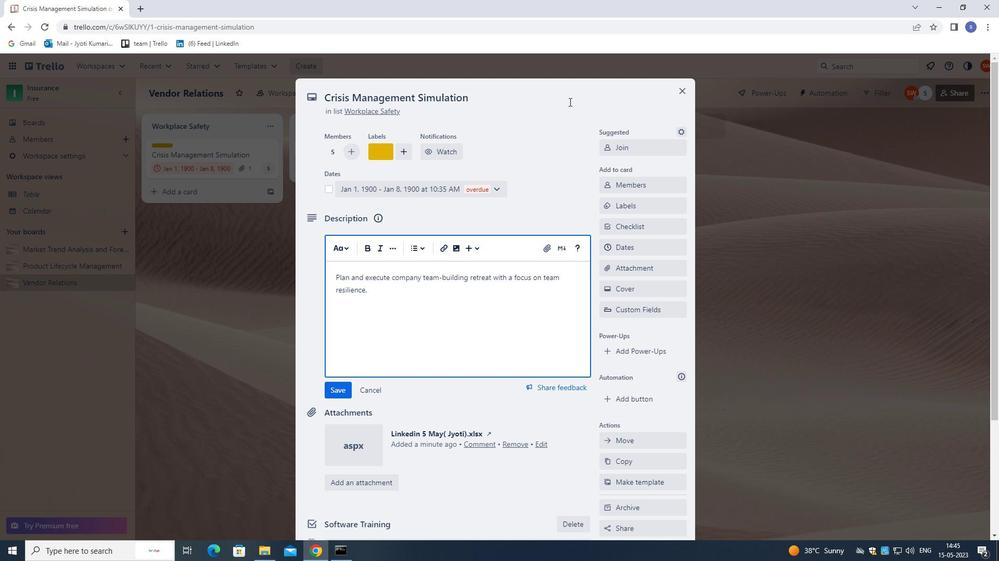 
Action: Mouse moved to (550, 146)
Screenshot: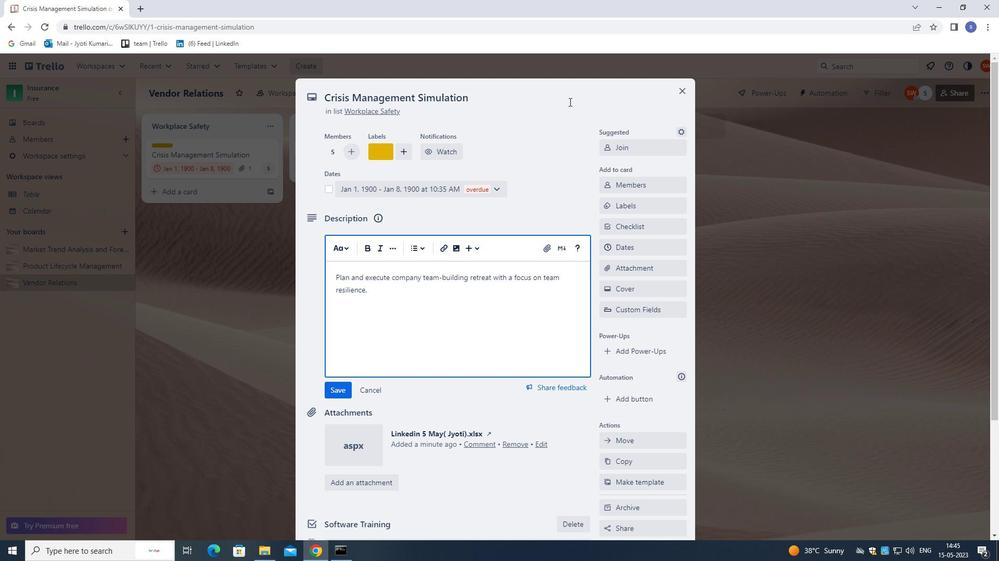 
Action: Mouse scrolled (550, 146) with delta (0, 0)
Screenshot: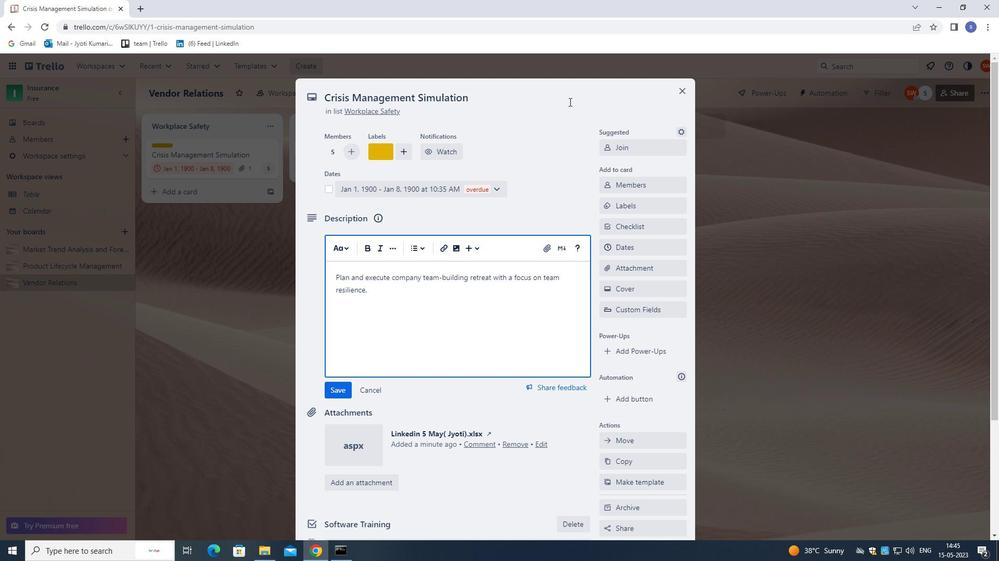 
Action: Mouse moved to (546, 153)
Screenshot: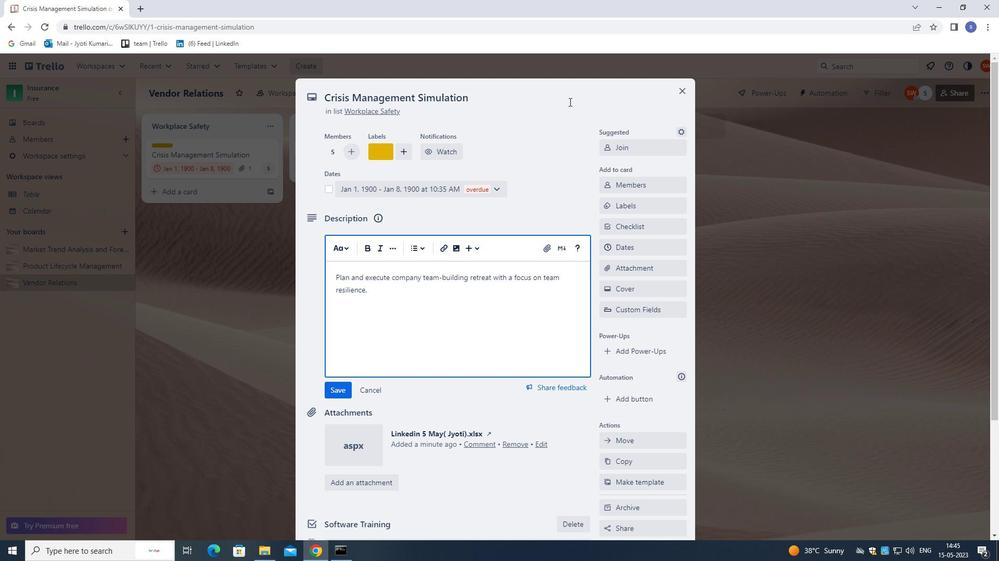 
Action: Mouse scrolled (546, 152) with delta (0, 0)
Screenshot: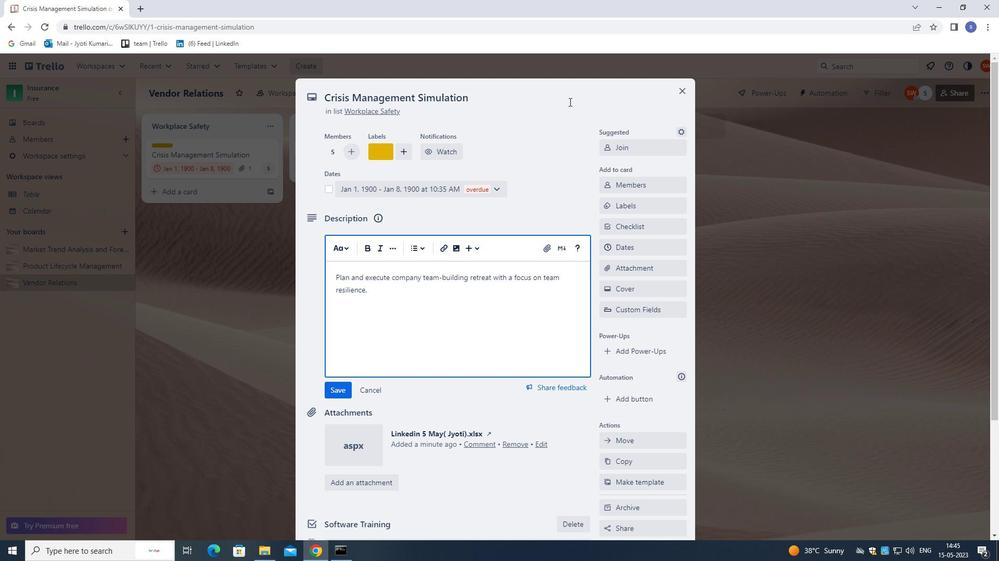 
Action: Mouse moved to (545, 155)
Screenshot: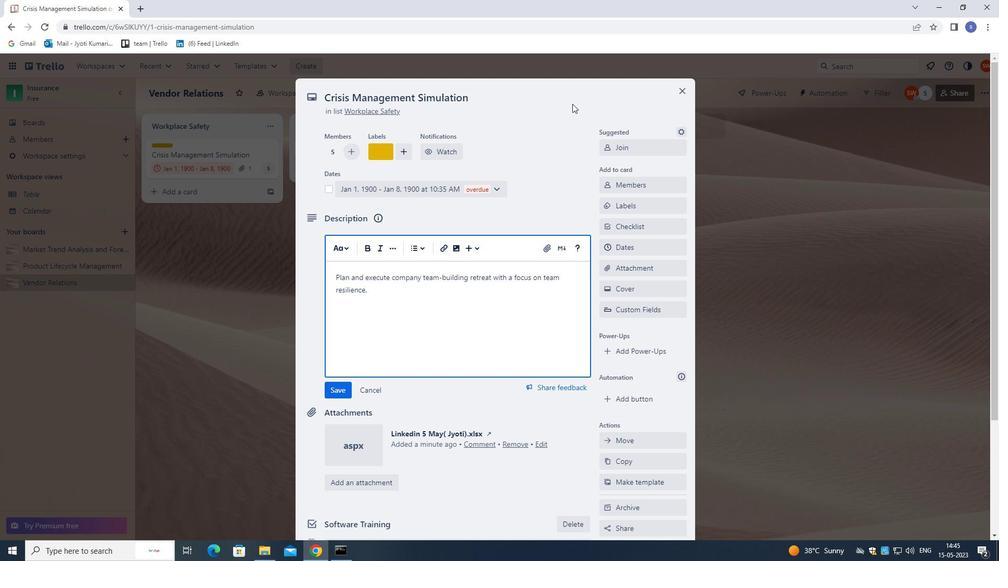 
Action: Mouse scrolled (545, 155) with delta (0, 0)
Screenshot: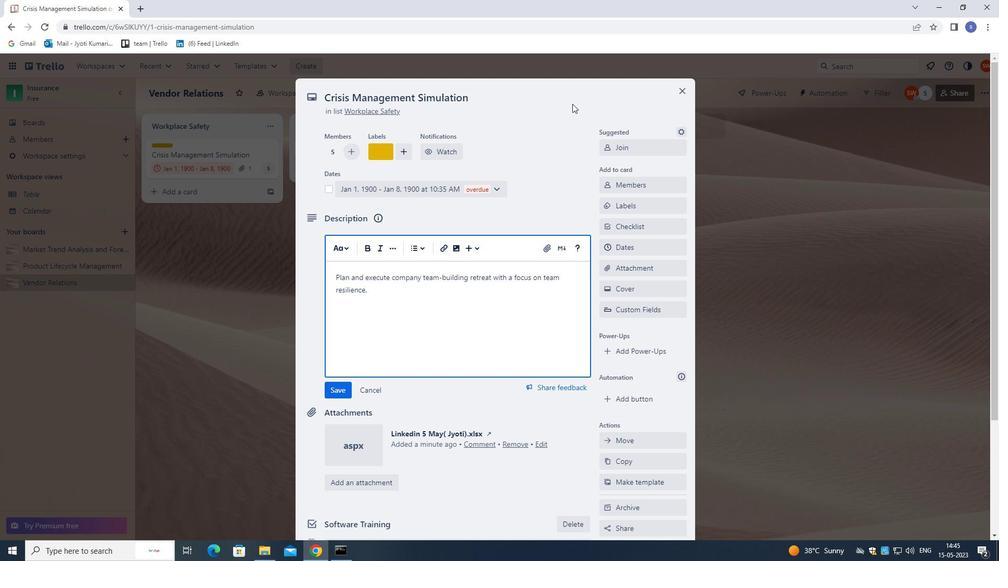 
Action: Mouse moved to (544, 158)
Screenshot: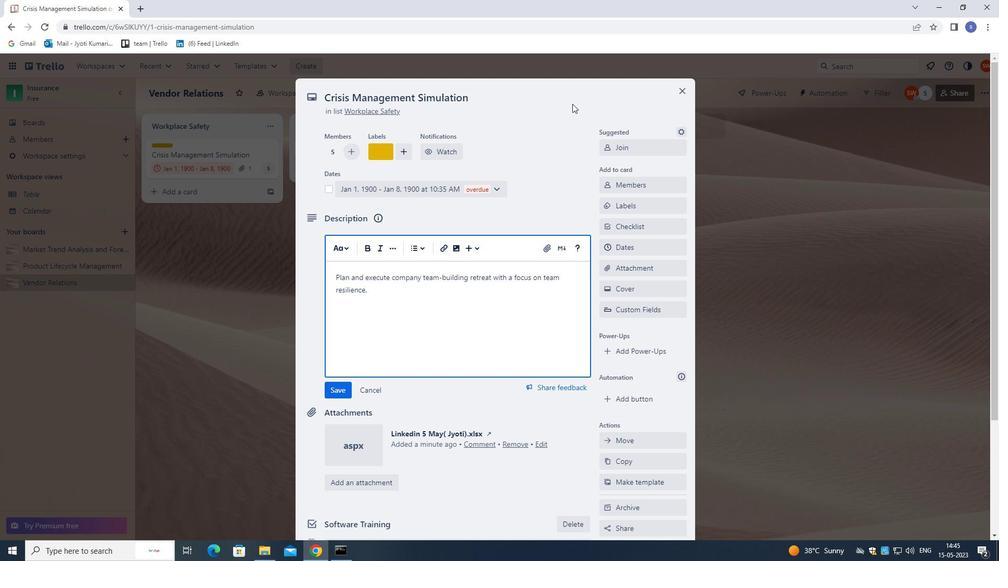 
Action: Mouse scrolled (544, 158) with delta (0, 0)
Screenshot: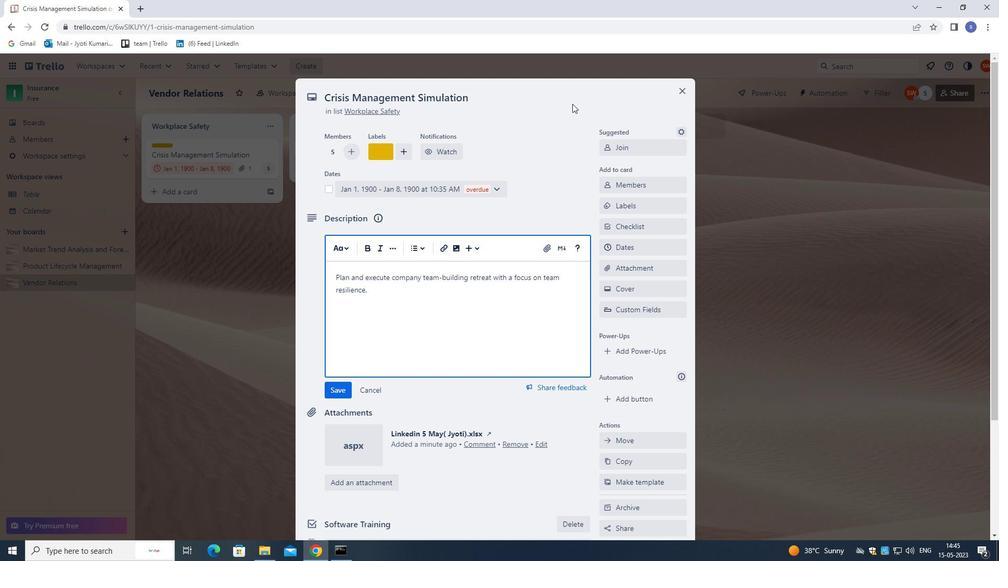 
Action: Mouse moved to (544, 160)
Screenshot: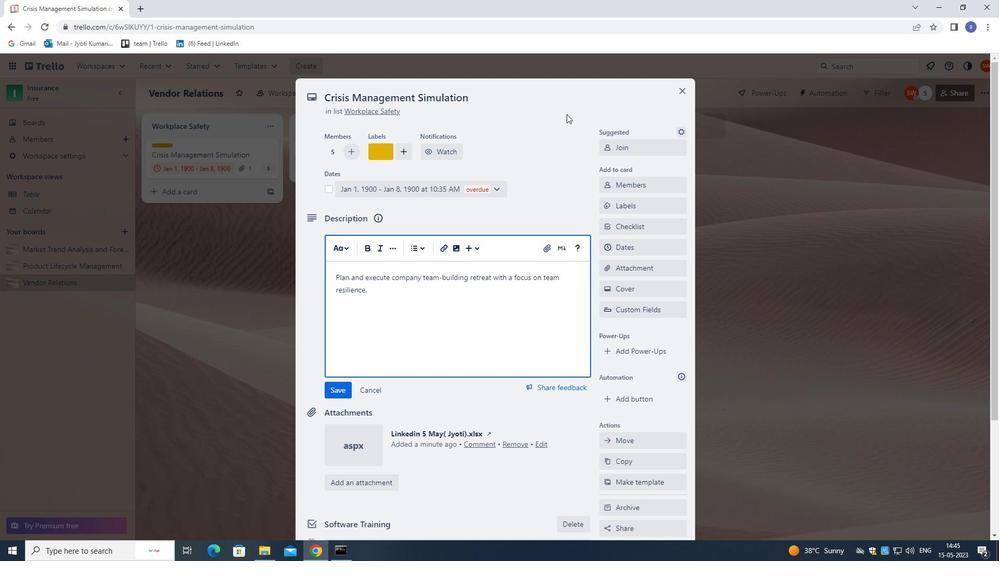 
Action: Mouse scrolled (544, 160) with delta (0, 0)
Screenshot: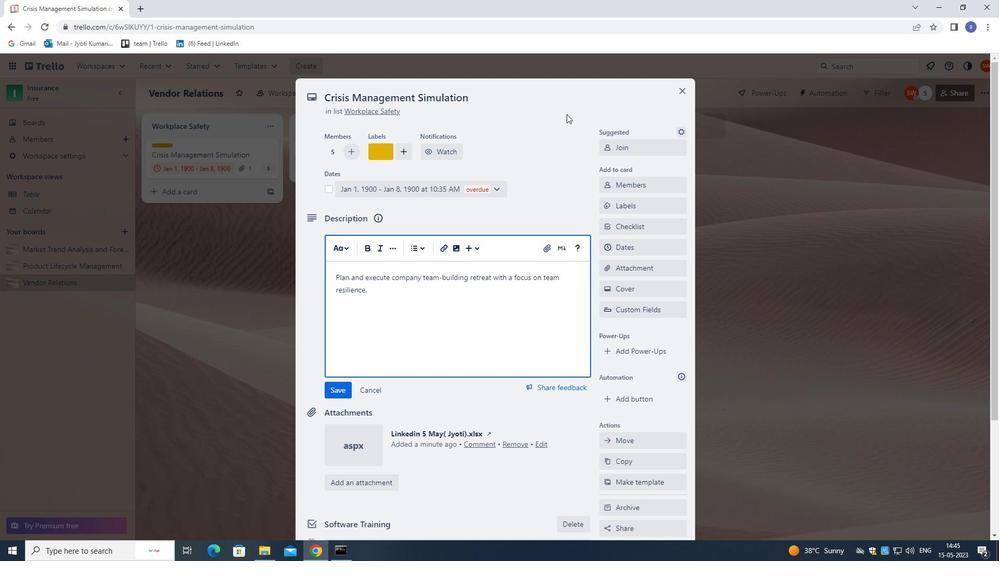 
Action: Mouse moved to (544, 161)
Screenshot: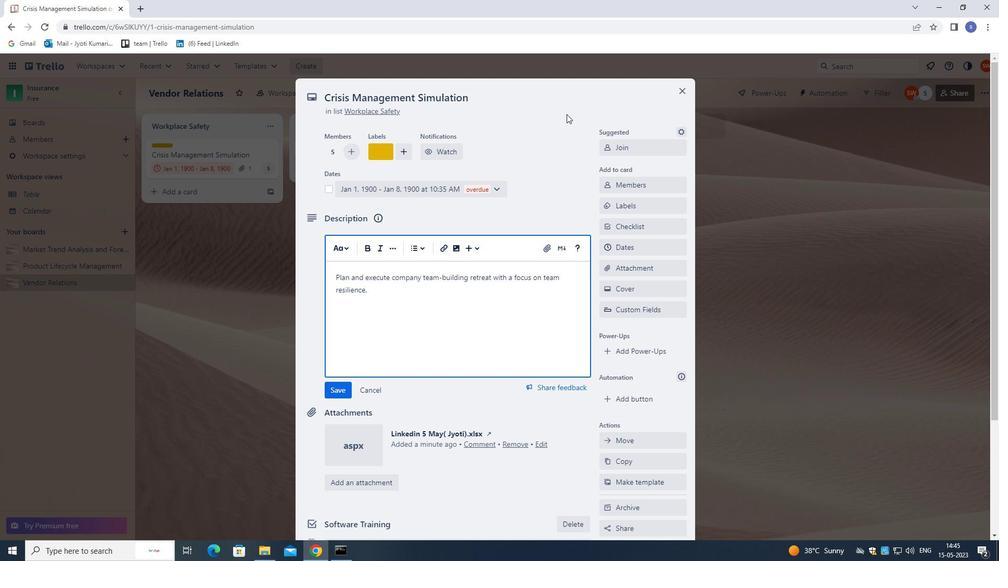 
Action: Mouse scrolled (544, 161) with delta (0, 0)
Screenshot: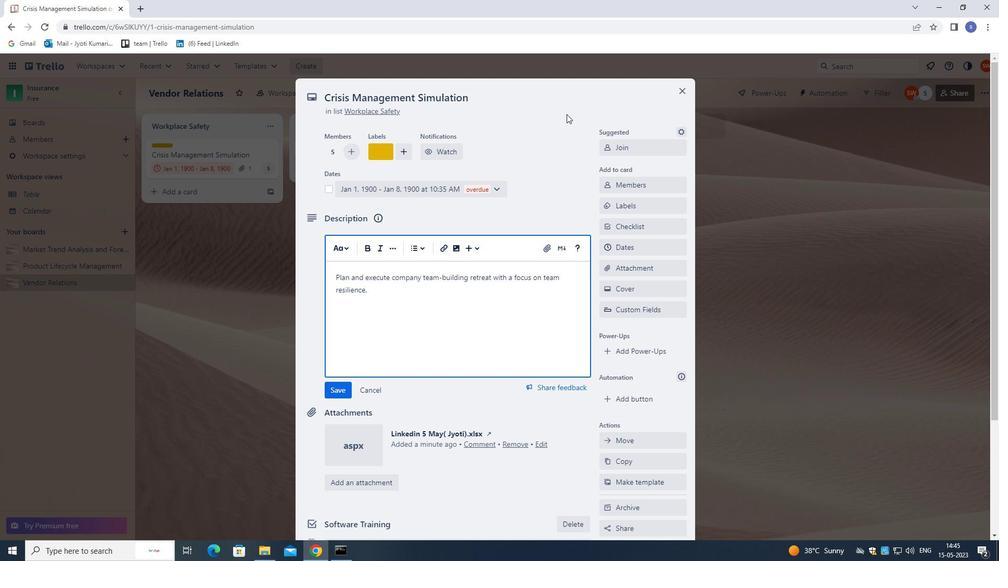 
Action: Mouse moved to (543, 166)
Screenshot: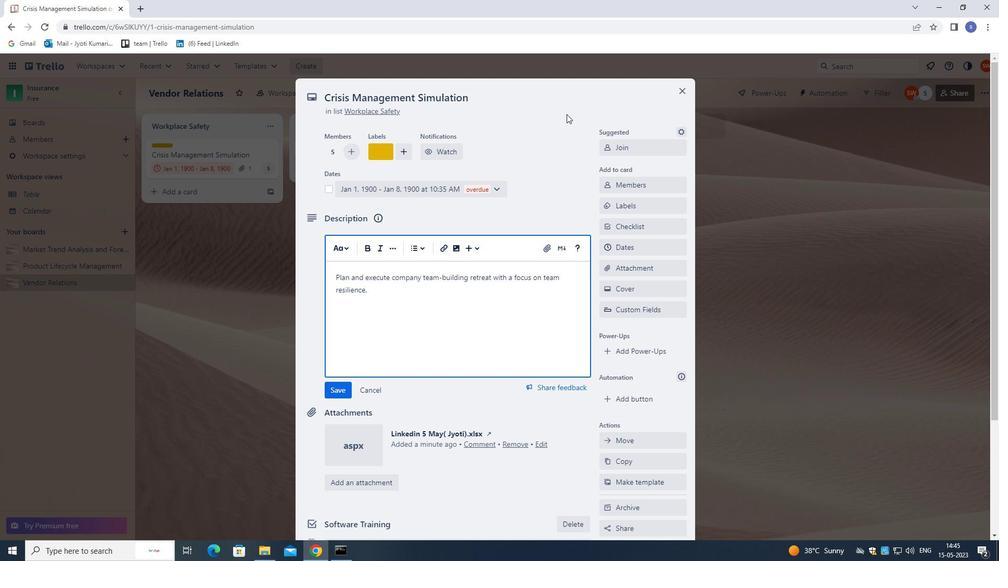 
Action: Mouse scrolled (543, 165) with delta (0, 0)
Screenshot: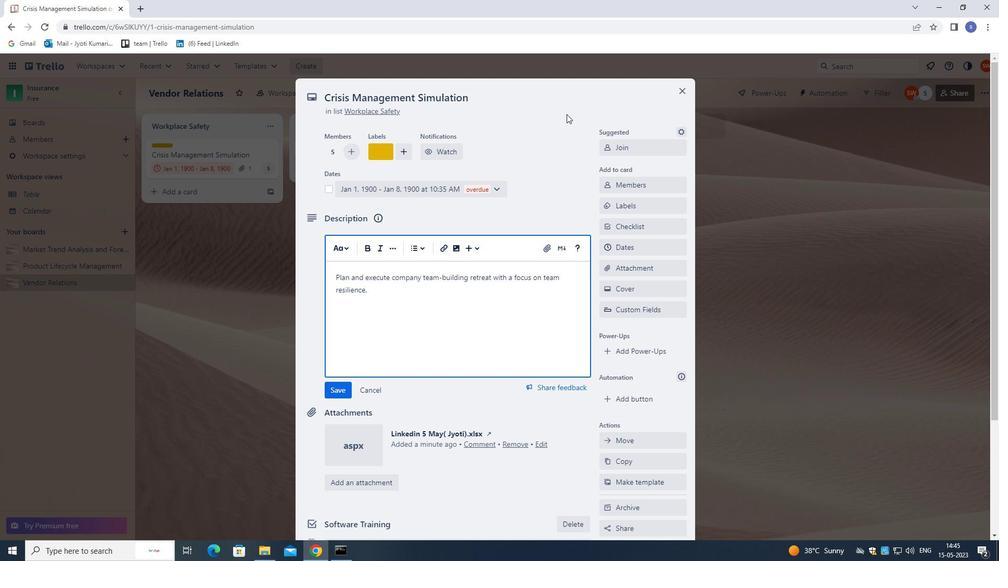 
Action: Mouse moved to (414, 477)
Screenshot: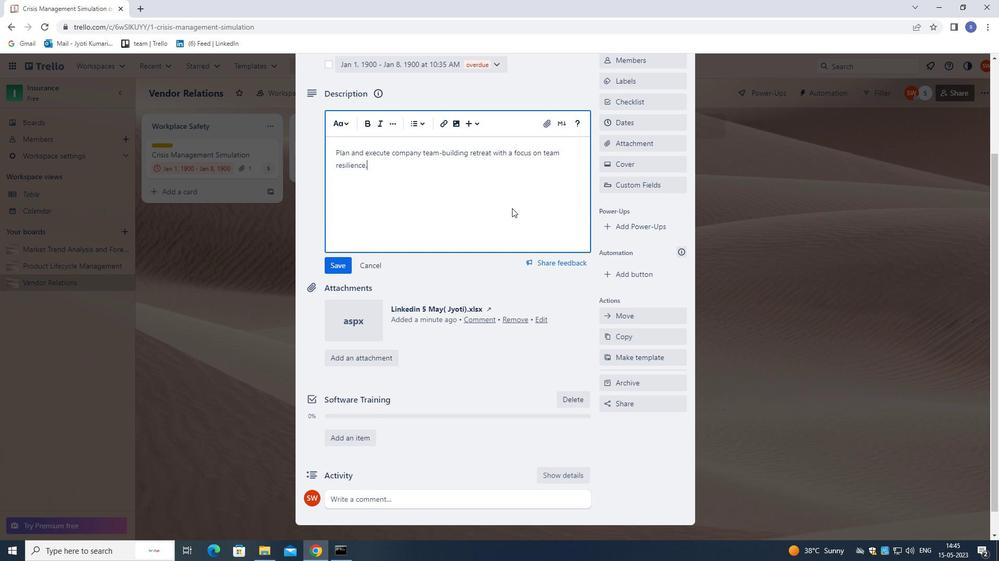 
Action: Mouse scrolled (414, 476) with delta (0, 0)
Screenshot: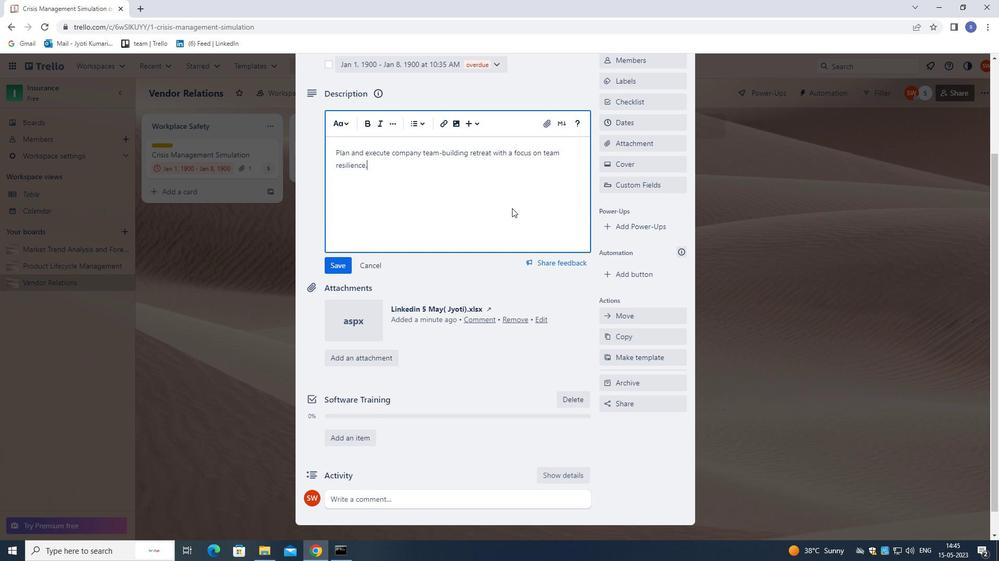 
Action: Mouse moved to (414, 471)
Screenshot: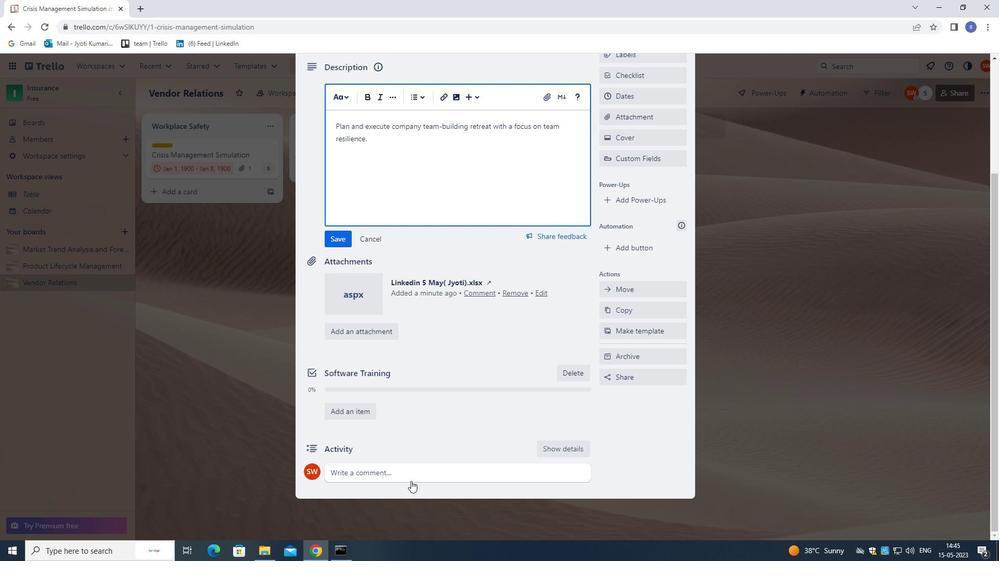 
Action: Mouse pressed left at (414, 471)
Screenshot: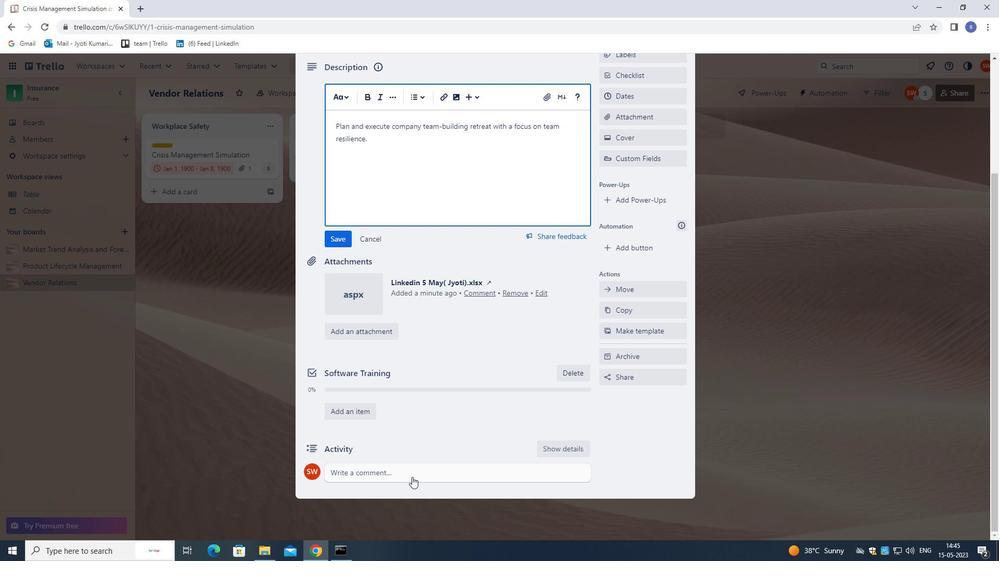 
Action: Mouse moved to (420, 310)
Screenshot: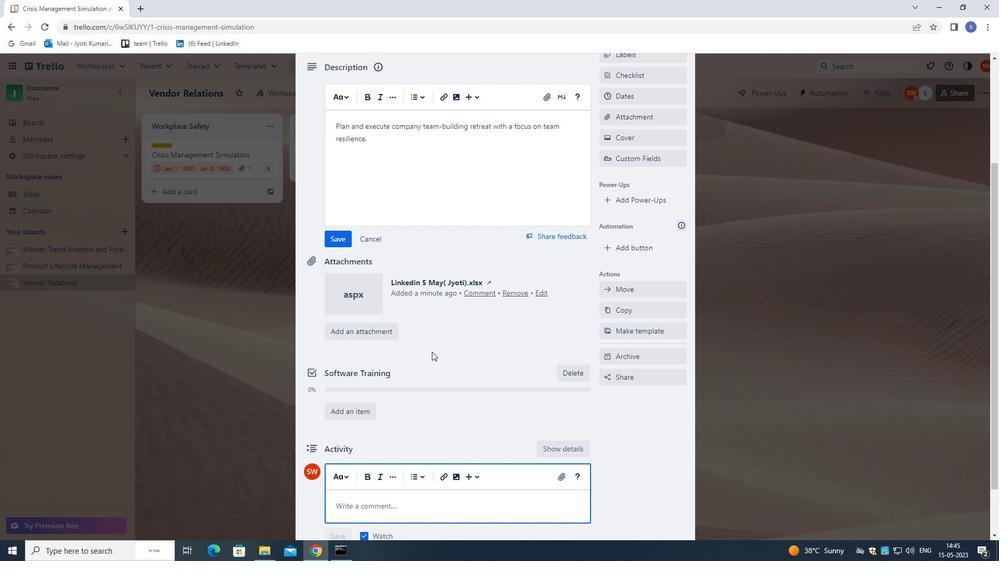 
Action: Key pressed <Key.shift>GIVEN<Key.space>THE<Key.space><Key.shift>POTENTIAL<Key.space><Key.shift><Key.shift><Key.shift>IMPAACT<Key.space><Key.backspace><Key.backspace><Key.backspace><Key.backspace>CT<Key.space>OF<Key.space>THIS<Key.space>TASK<Key.space>ON<Key.space>OUR<Key.space>STAKEHODERS,<Key.space>LET<Key.space>US<Key.space>ENSURE<Key.space>THAT<Key.space>Q<Key.backspace>WE<Key.space>TAKE<Key.space>THEIR<Key.space>NEEDS<Key.space>AND<Key.space>CONCERNS<Key.space>INTO<Key.space>ACCOUNT.
Screenshot: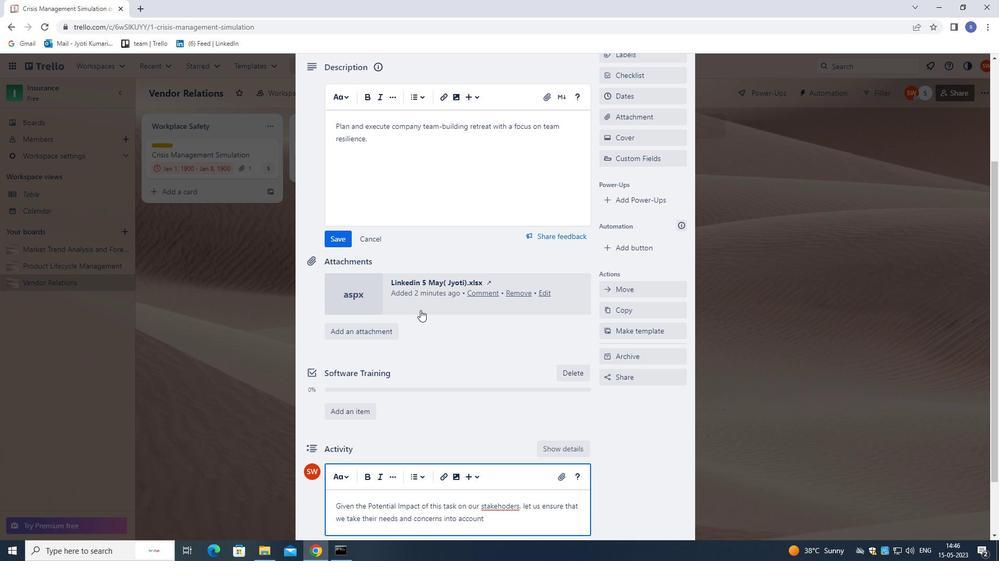 
Action: Mouse moved to (496, 506)
Screenshot: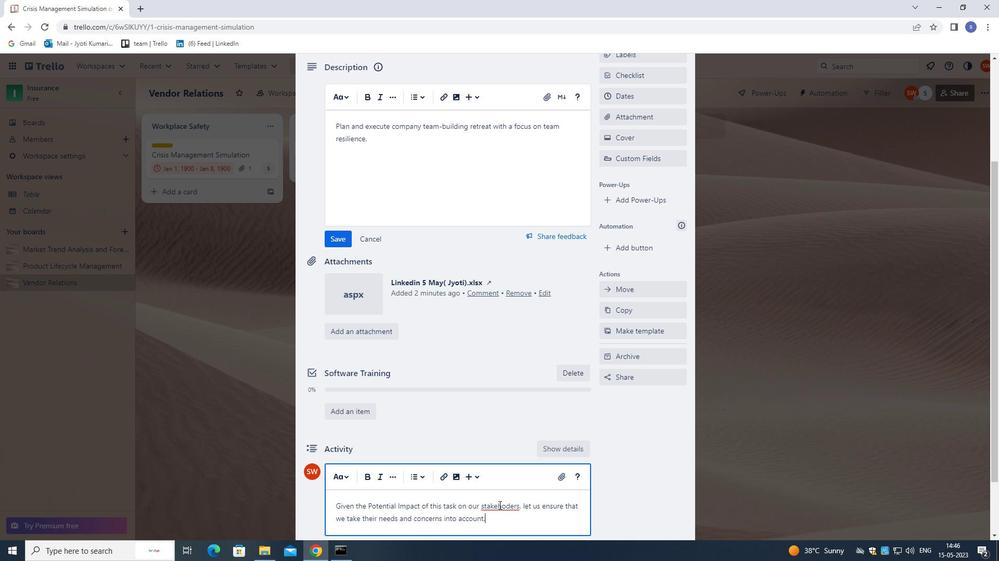 
Action: Mouse pressed left at (496, 506)
Screenshot: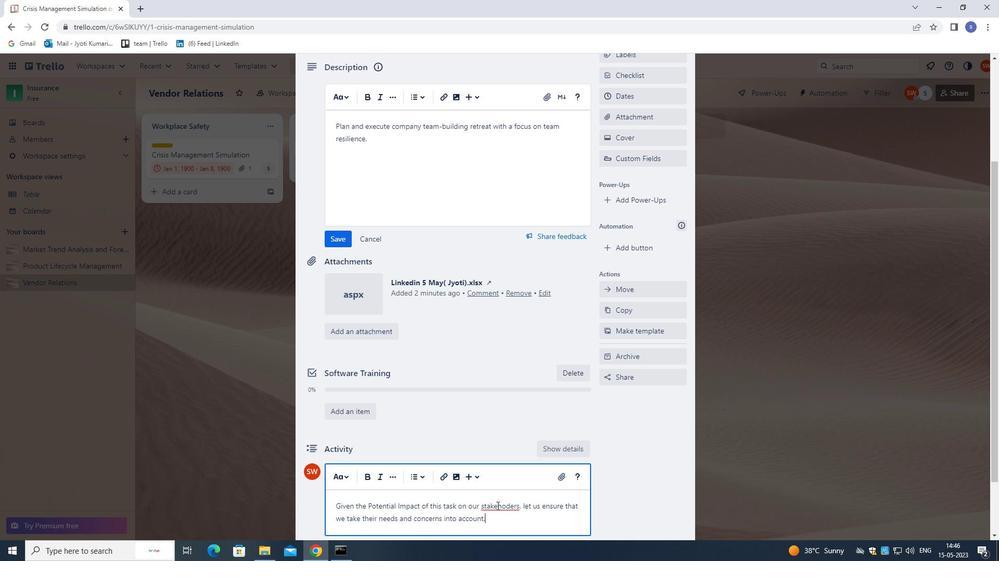 
Action: Mouse moved to (507, 506)
Screenshot: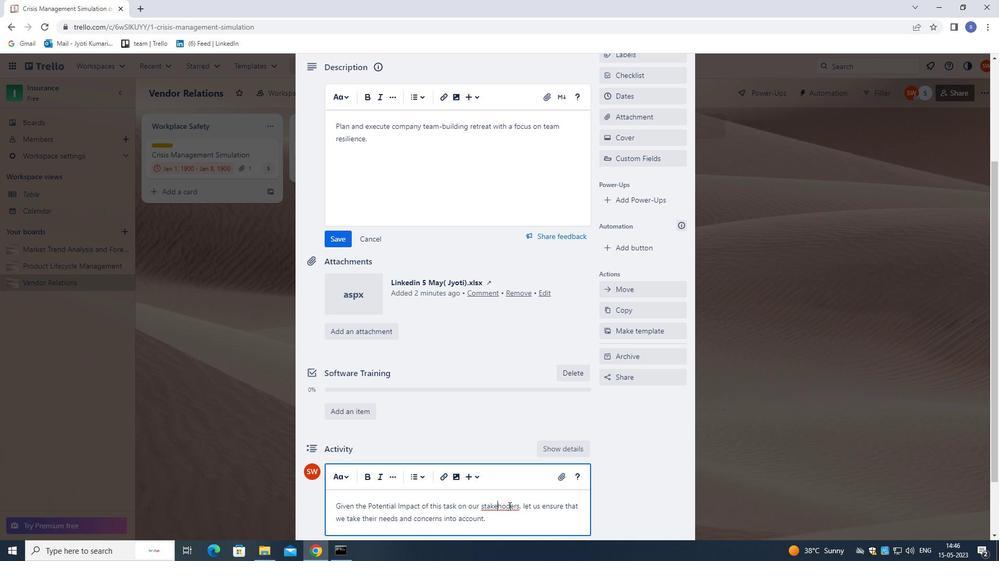 
Action: Mouse pressed left at (507, 506)
Screenshot: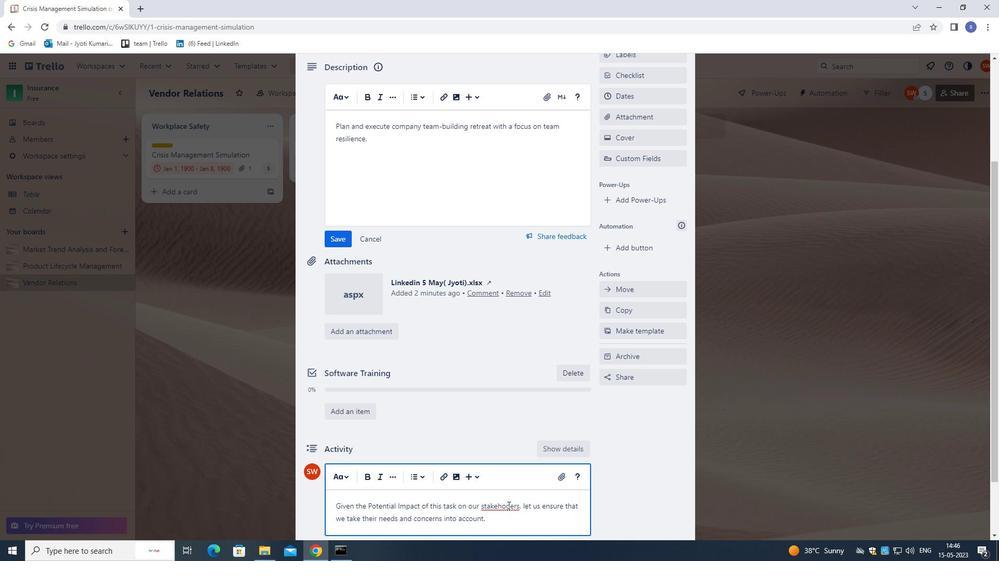 
Action: Mouse moved to (521, 525)
Screenshot: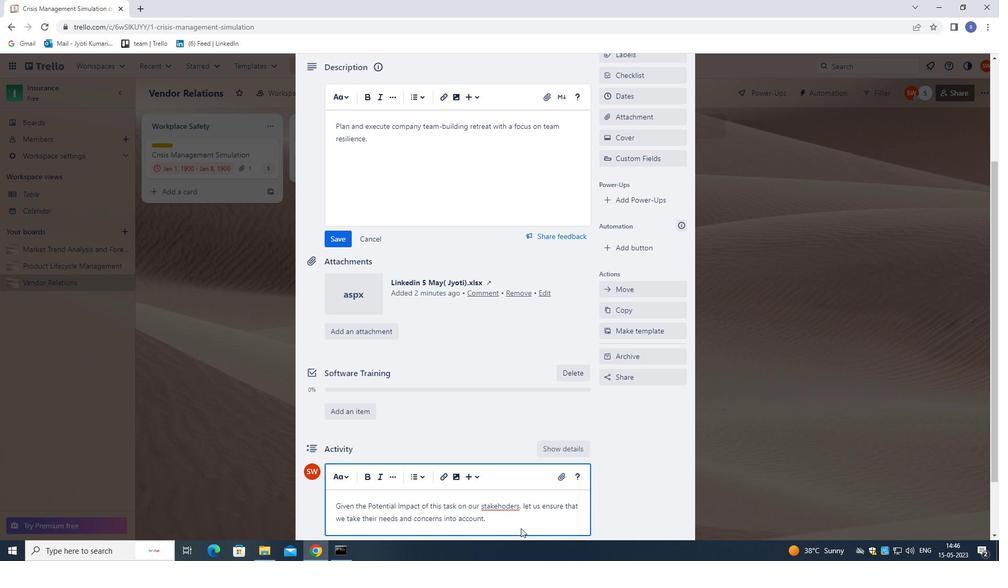 
Action: Key pressed L
Screenshot: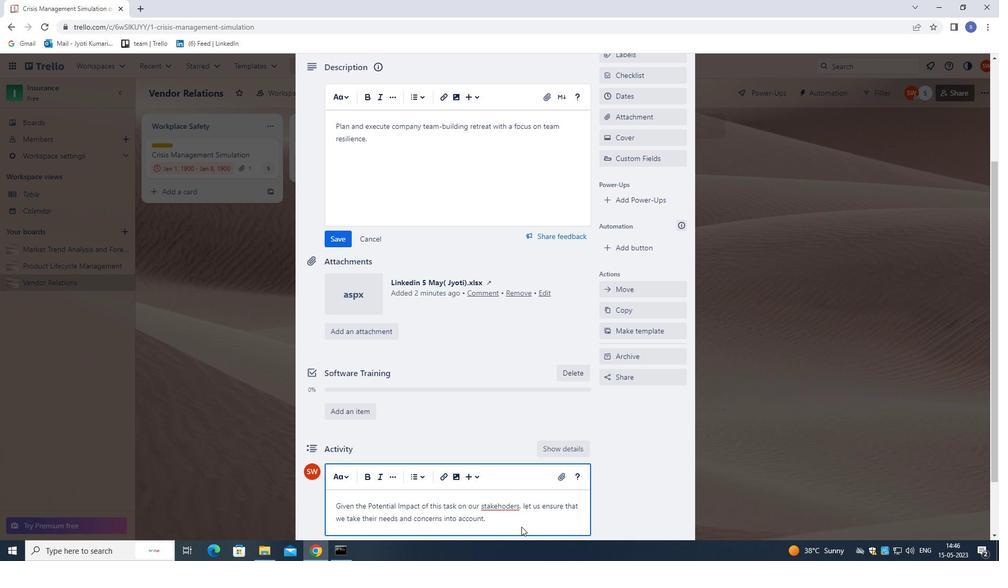 
Action: Mouse moved to (340, 241)
Screenshot: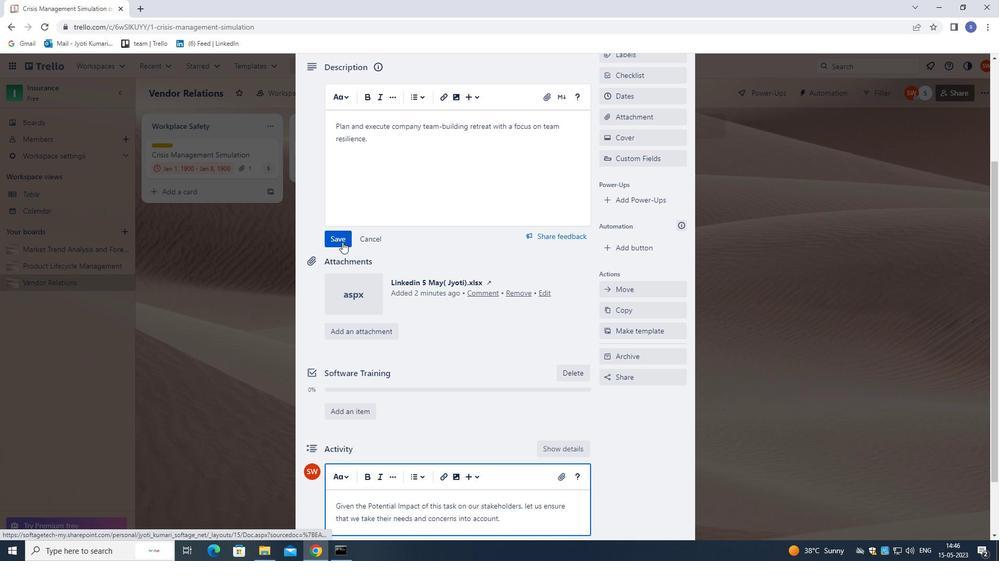 
Action: Mouse pressed left at (340, 241)
Screenshot: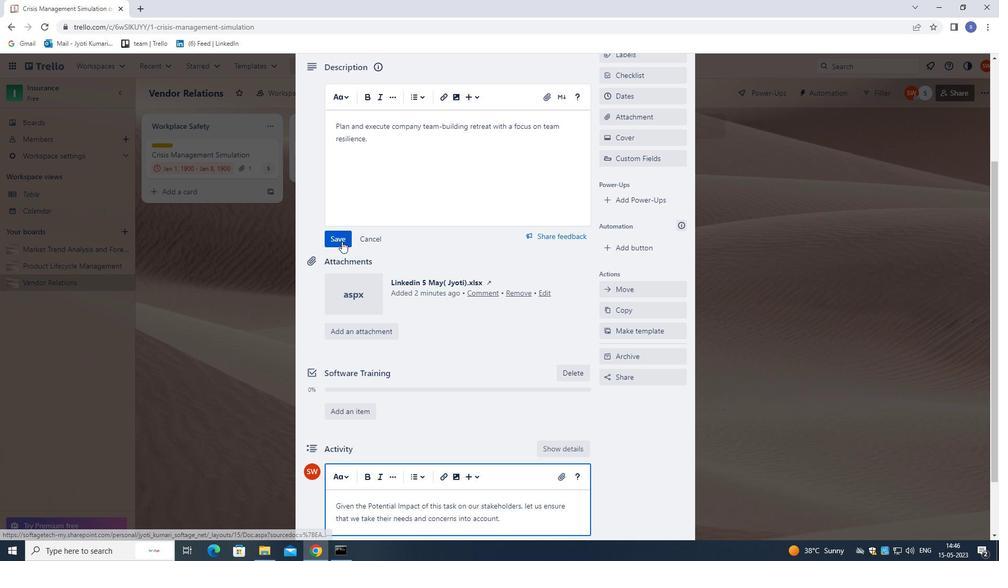 
Action: Mouse moved to (436, 344)
Screenshot: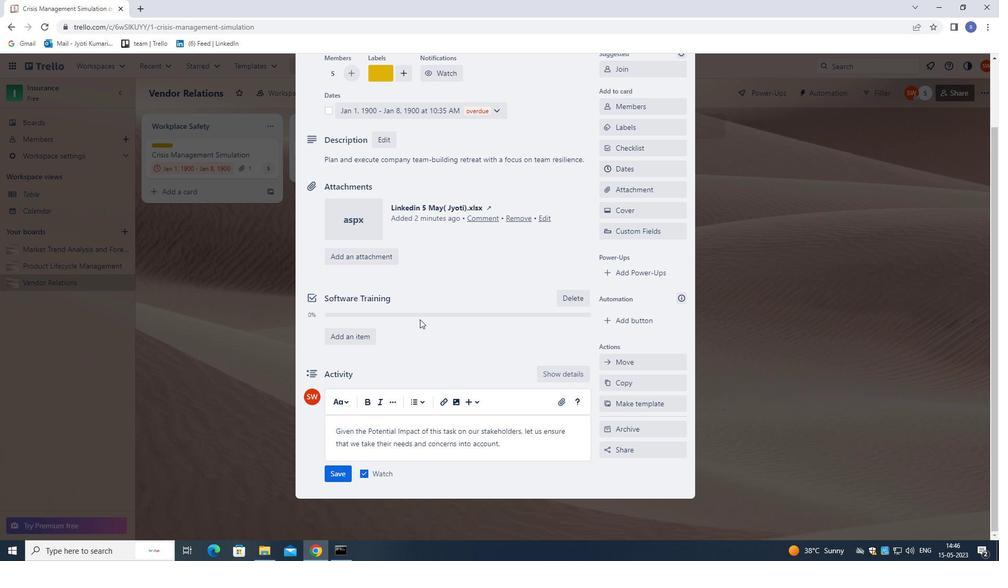 
Action: Mouse scrolled (436, 343) with delta (0, 0)
Screenshot: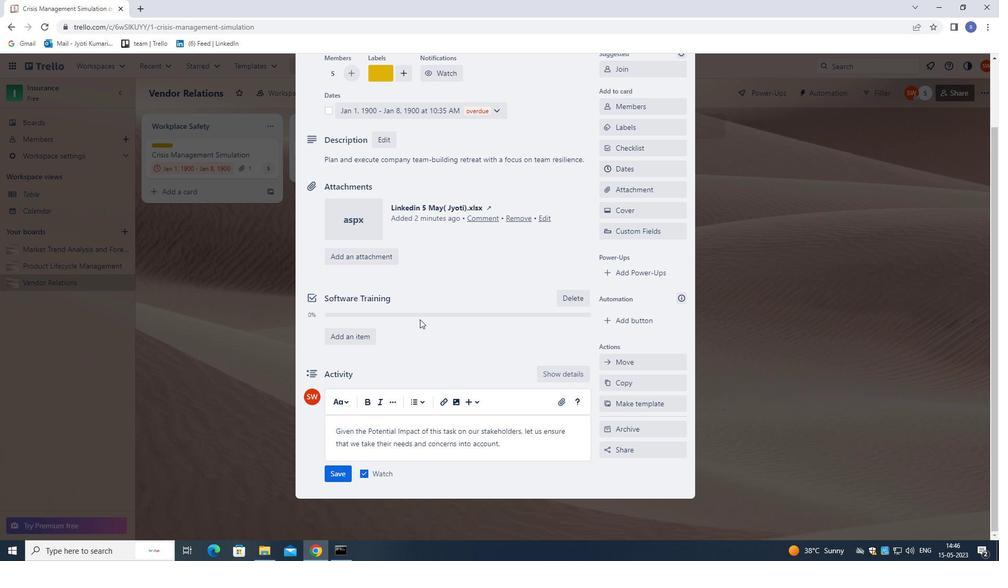 
Action: Mouse moved to (437, 349)
Screenshot: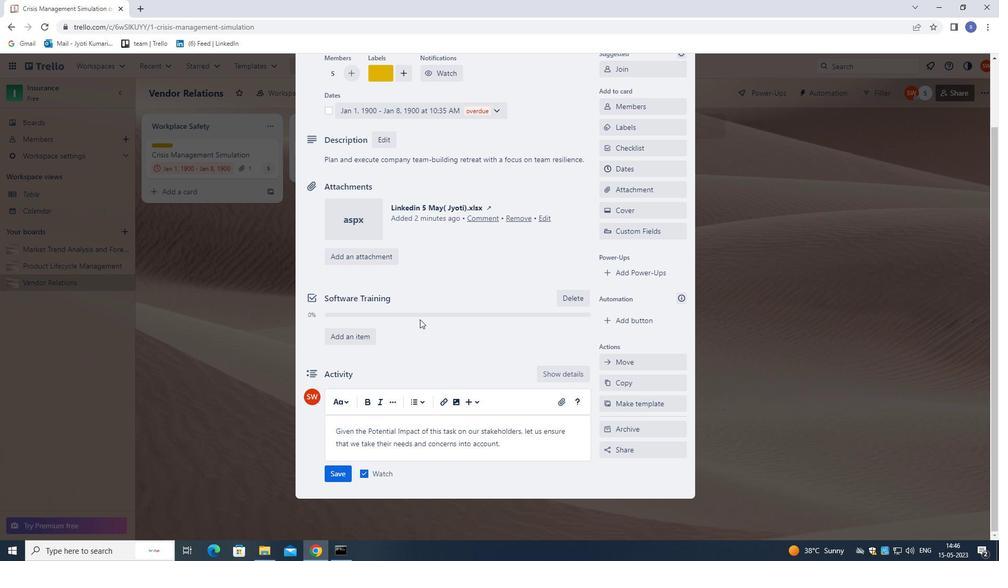 
Action: Mouse scrolled (437, 349) with delta (0, 0)
Screenshot: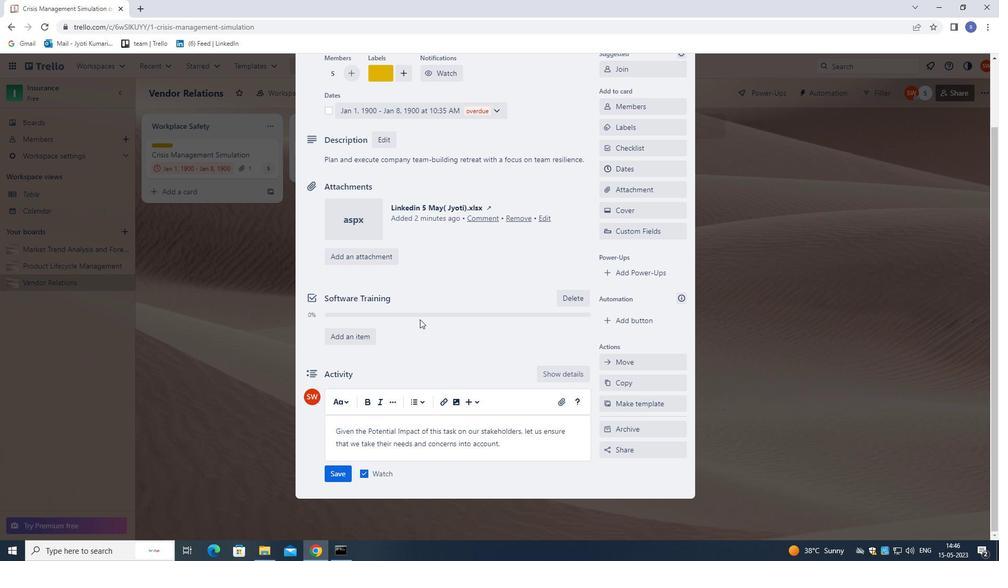 
Action: Mouse moved to (438, 353)
Screenshot: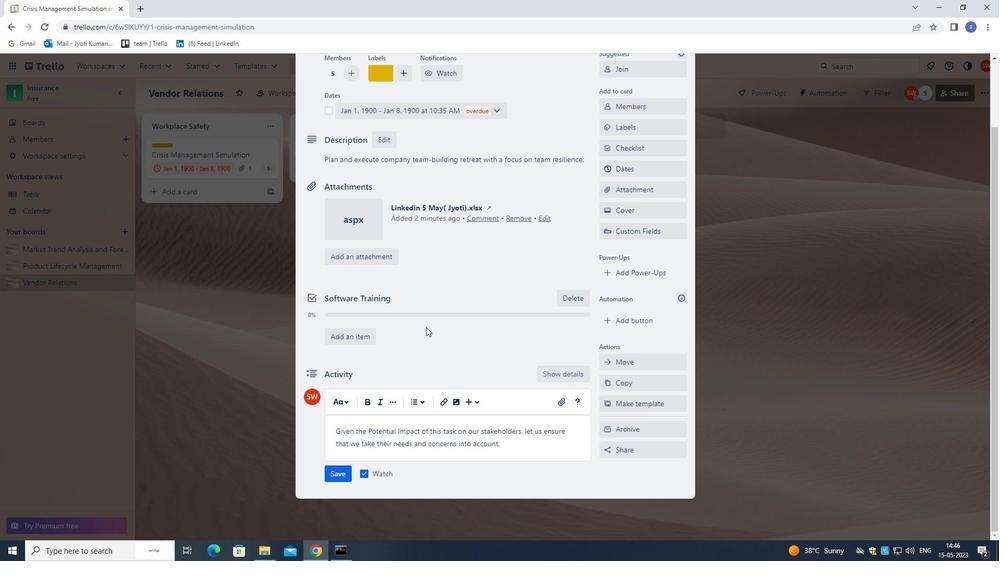 
Action: Mouse scrolled (438, 352) with delta (0, 0)
Screenshot: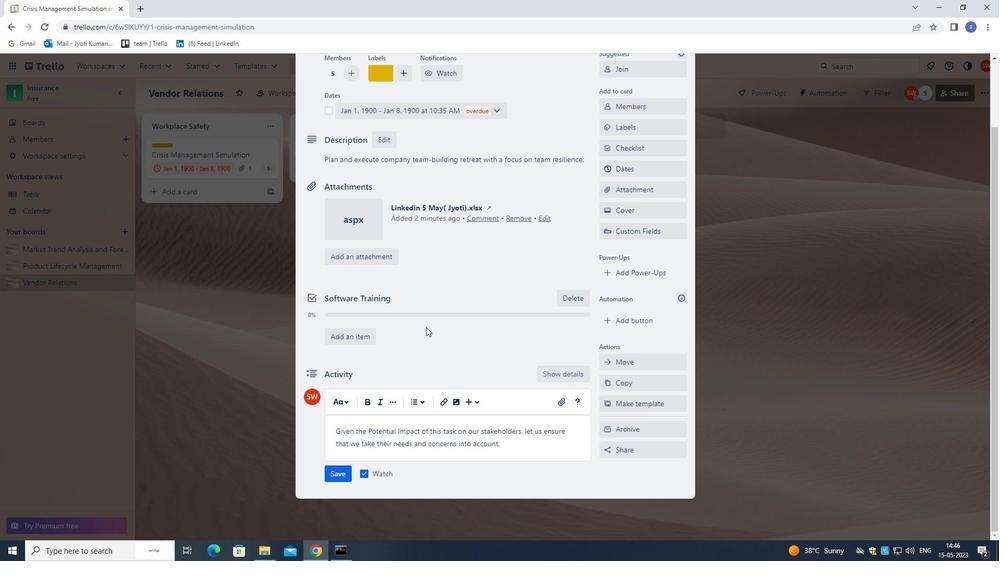 
Action: Mouse moved to (439, 357)
Screenshot: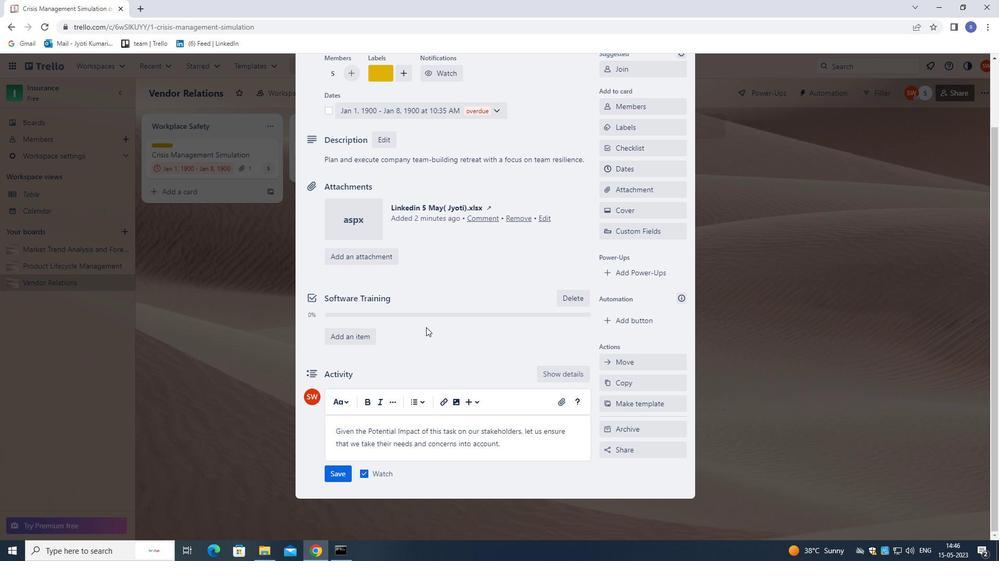 
Action: Mouse scrolled (439, 356) with delta (0, 0)
Screenshot: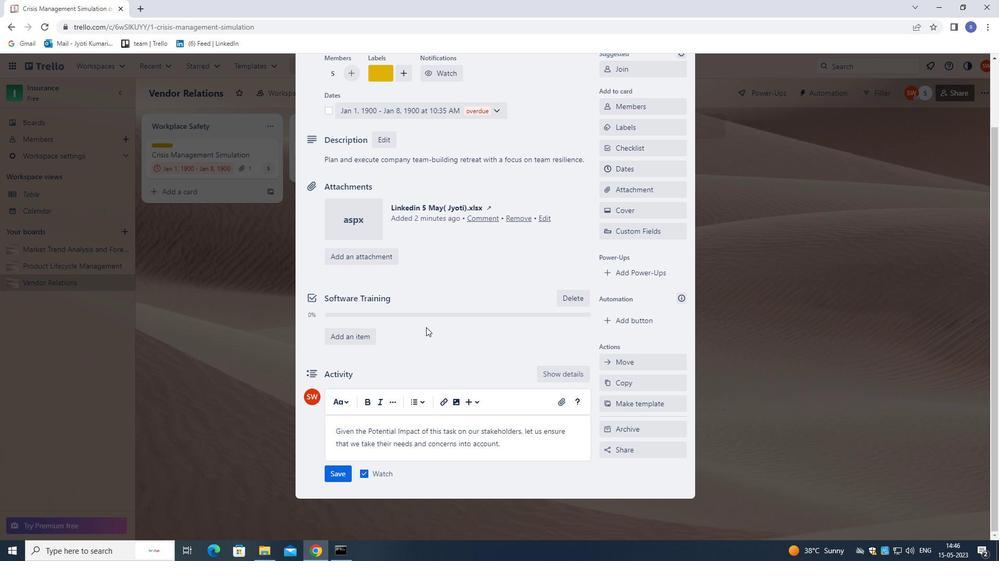 
Action: Mouse moved to (344, 475)
Screenshot: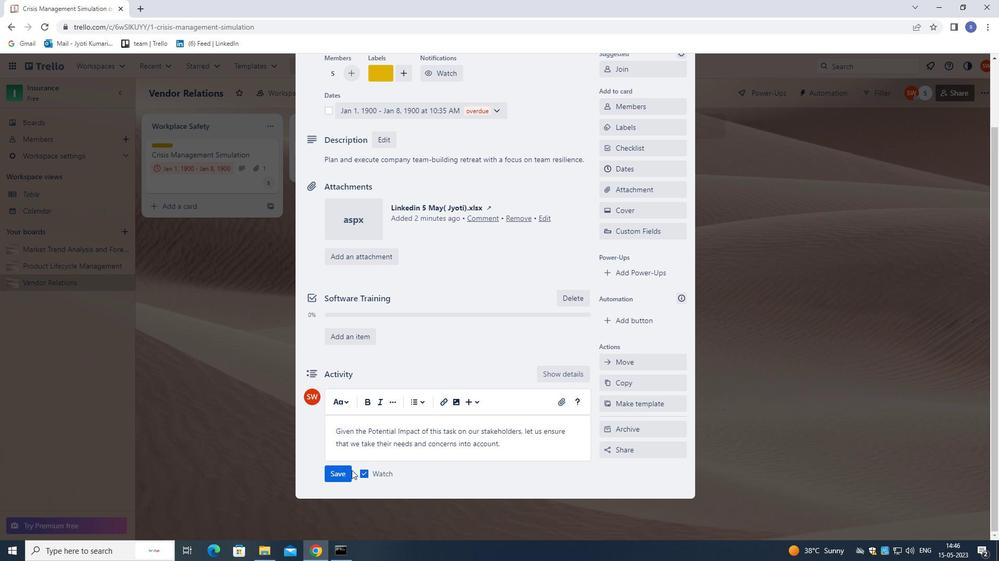 
Action: Mouse pressed left at (344, 475)
Screenshot: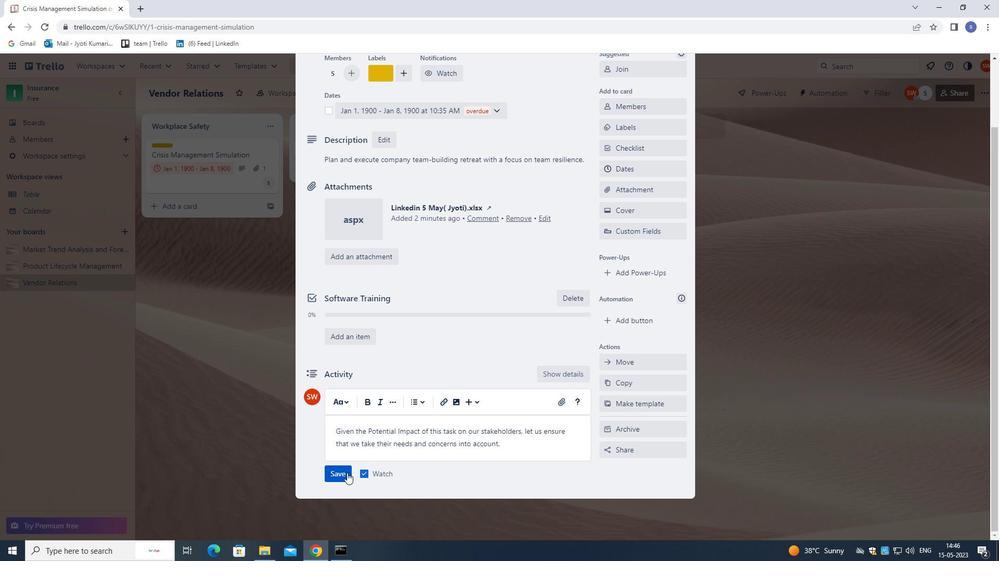 
Action: Mouse moved to (510, 389)
Screenshot: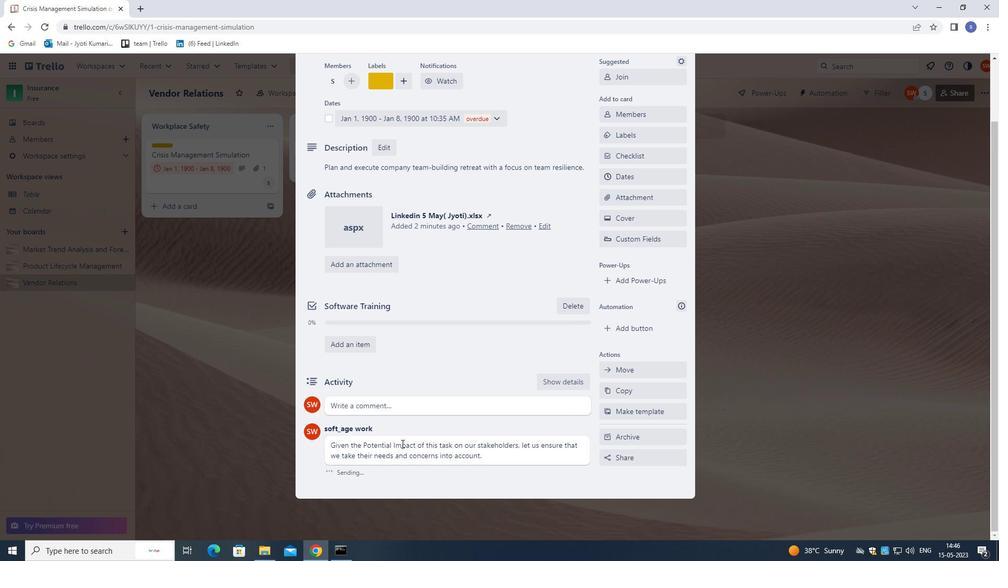 
Action: Mouse scrolled (510, 389) with delta (0, 0)
Screenshot: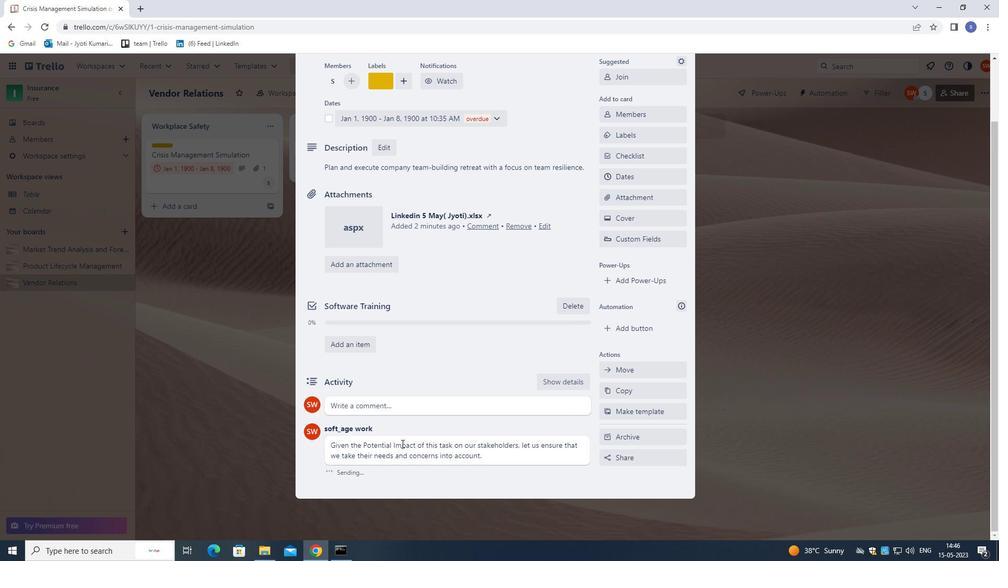 
Action: Mouse moved to (515, 385)
Screenshot: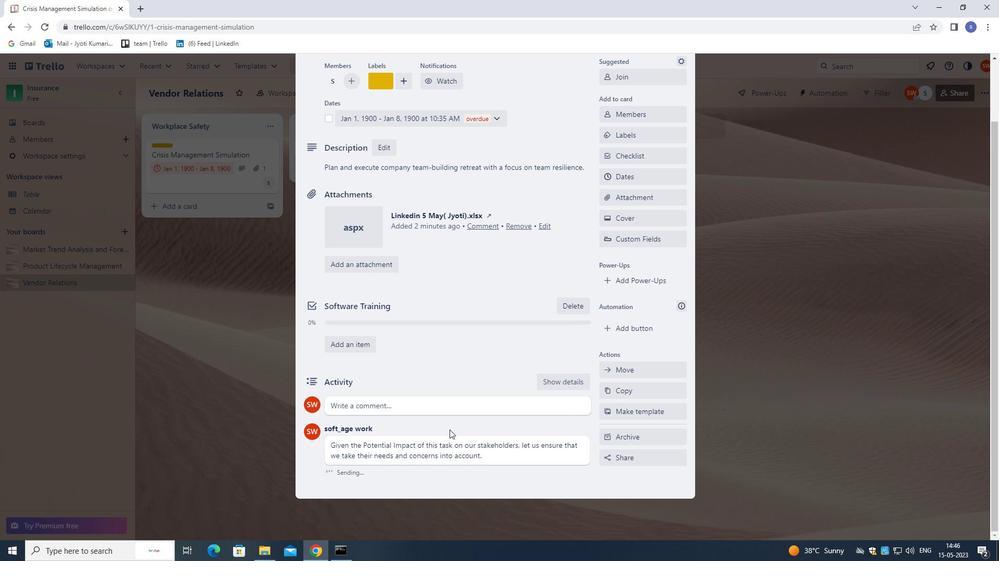 
Action: Mouse scrolled (515, 385) with delta (0, 0)
Screenshot: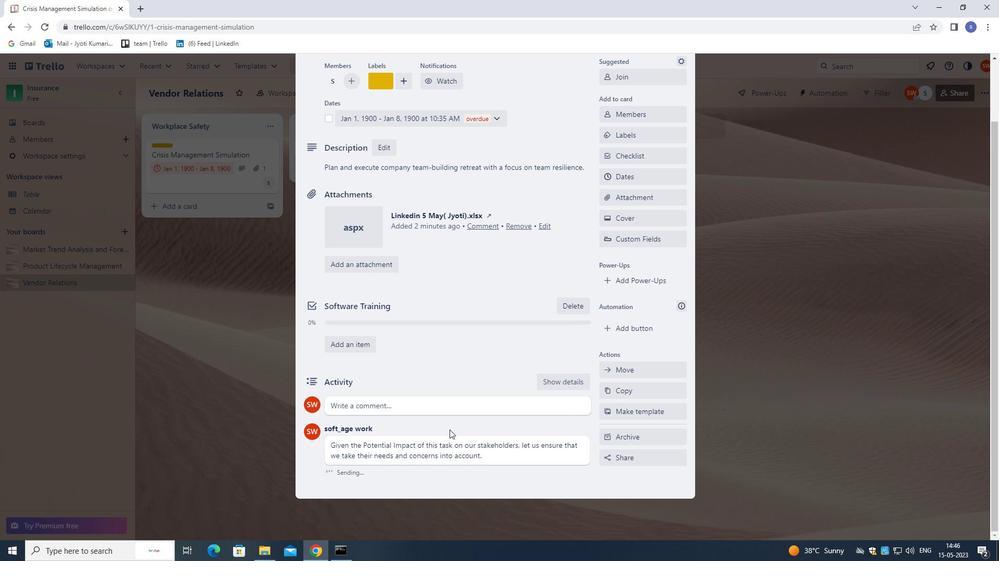 
Action: Mouse moved to (516, 383)
Screenshot: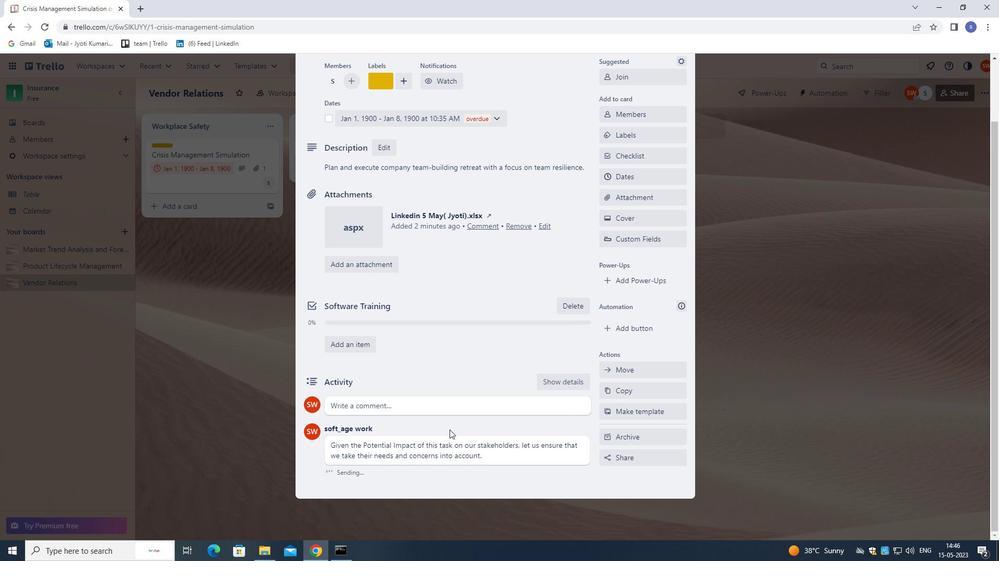 
Action: Mouse scrolled (516, 384) with delta (0, 0)
Screenshot: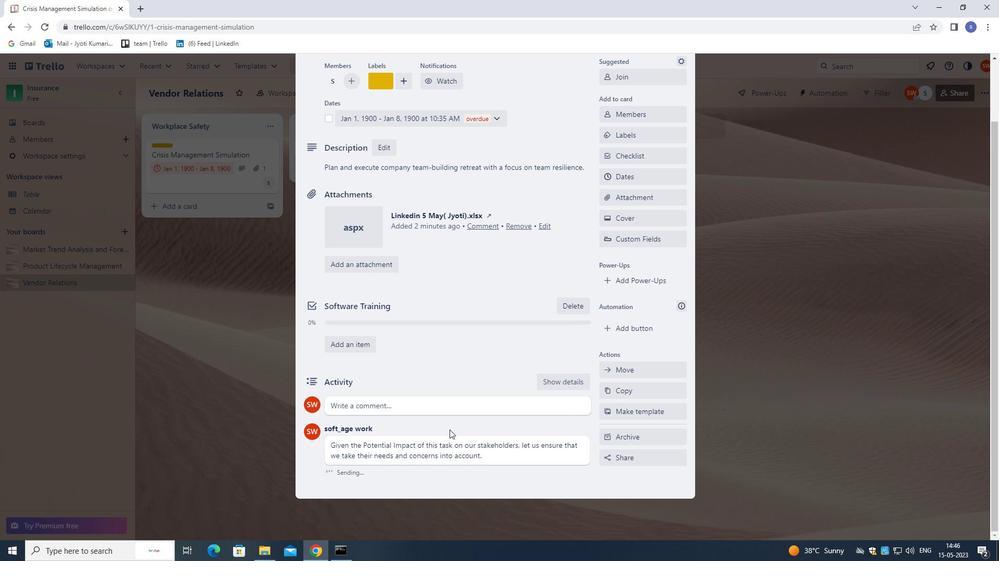 
Action: Mouse moved to (517, 383)
Screenshot: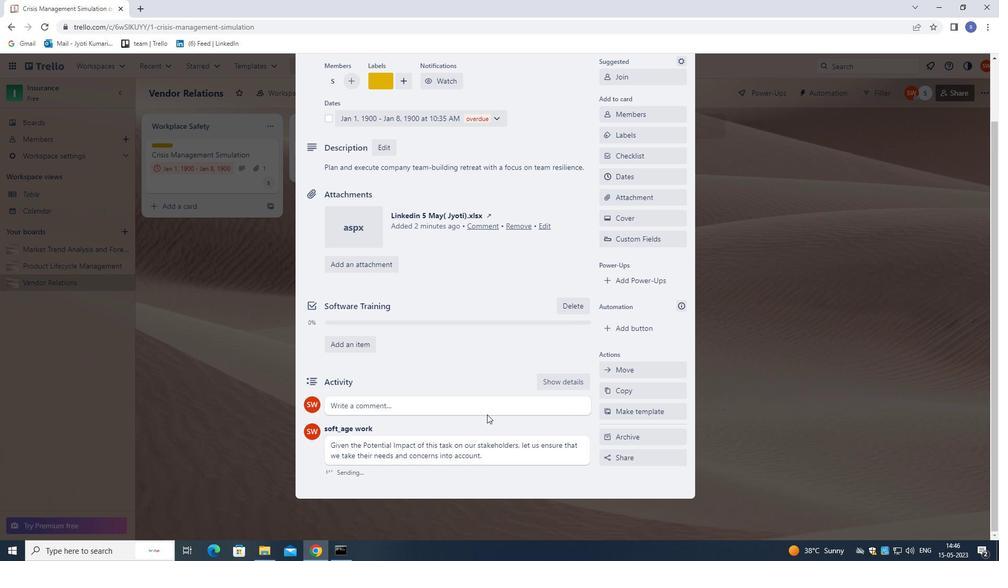 
Action: Mouse scrolled (517, 384) with delta (0, 0)
Screenshot: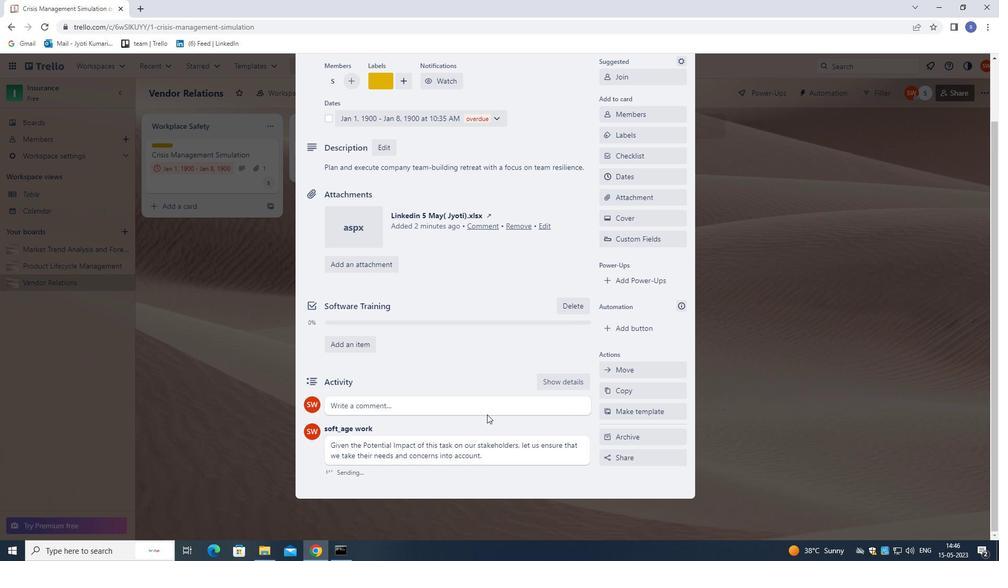 
Action: Mouse moved to (518, 381)
Screenshot: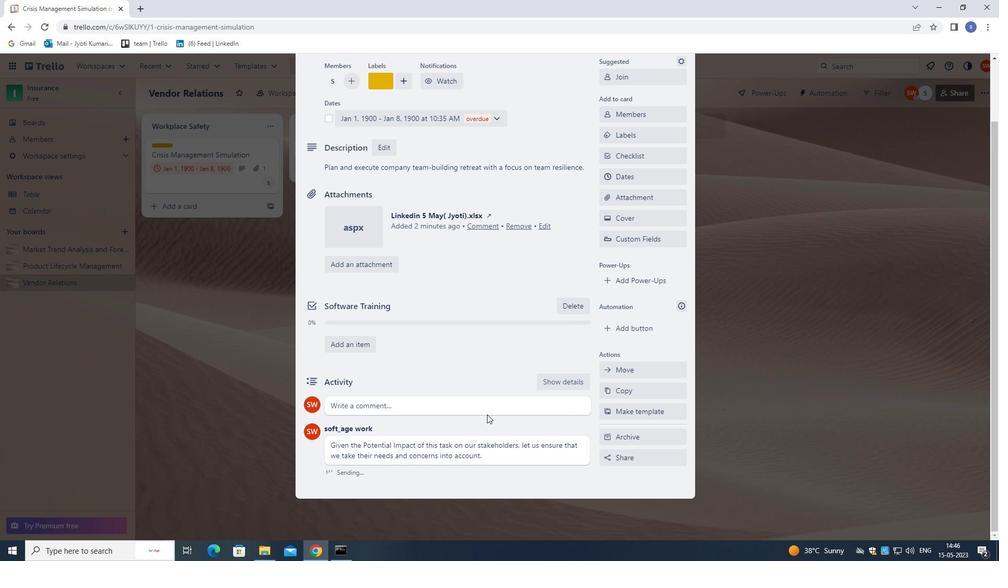 
Action: Mouse scrolled (518, 381) with delta (0, 0)
Screenshot: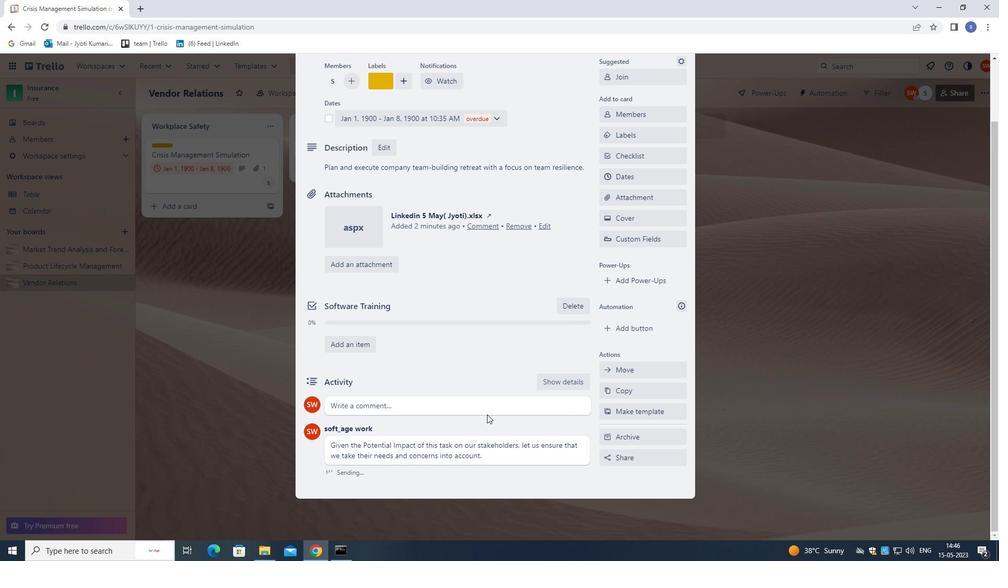 
Action: Mouse moved to (521, 369)
Screenshot: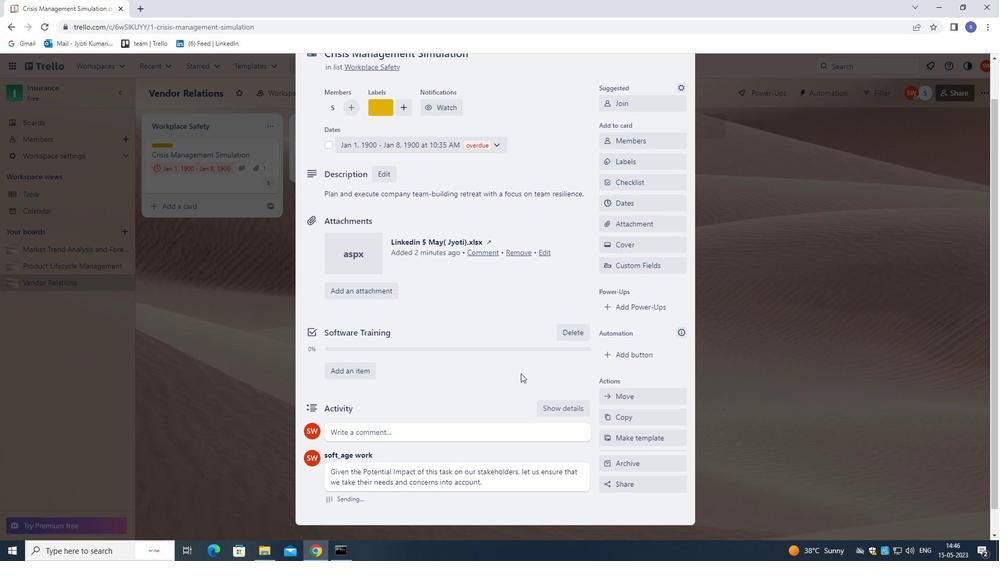 
Action: Mouse scrolled (521, 369) with delta (0, 0)
Screenshot: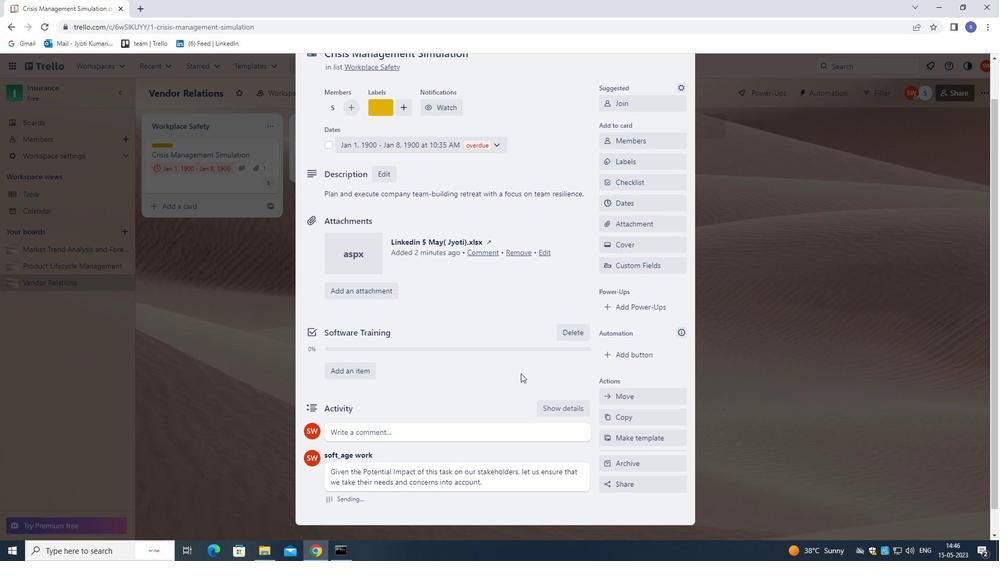 
Action: Mouse moved to (523, 366)
Screenshot: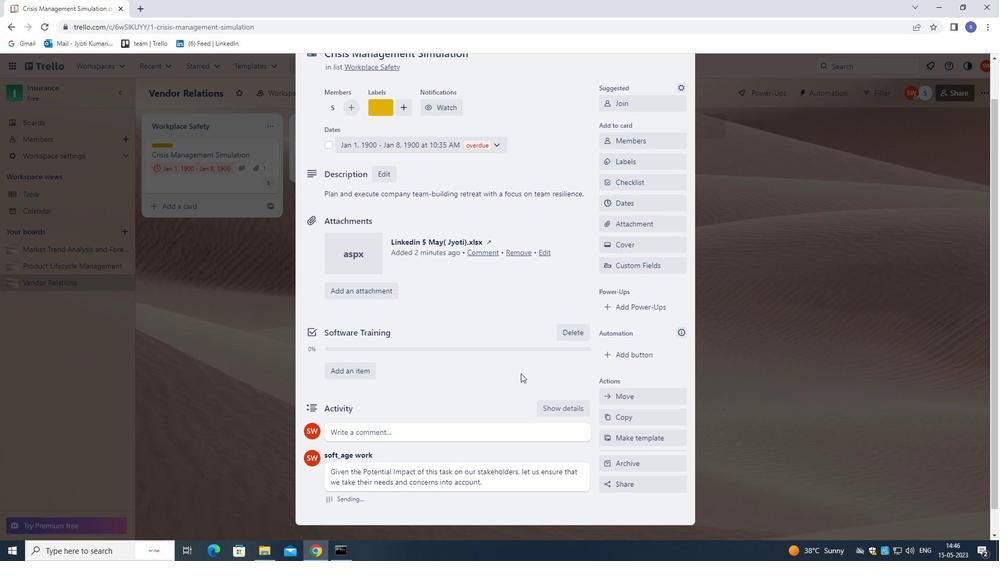
Action: Mouse scrolled (523, 366) with delta (0, 0)
Screenshot: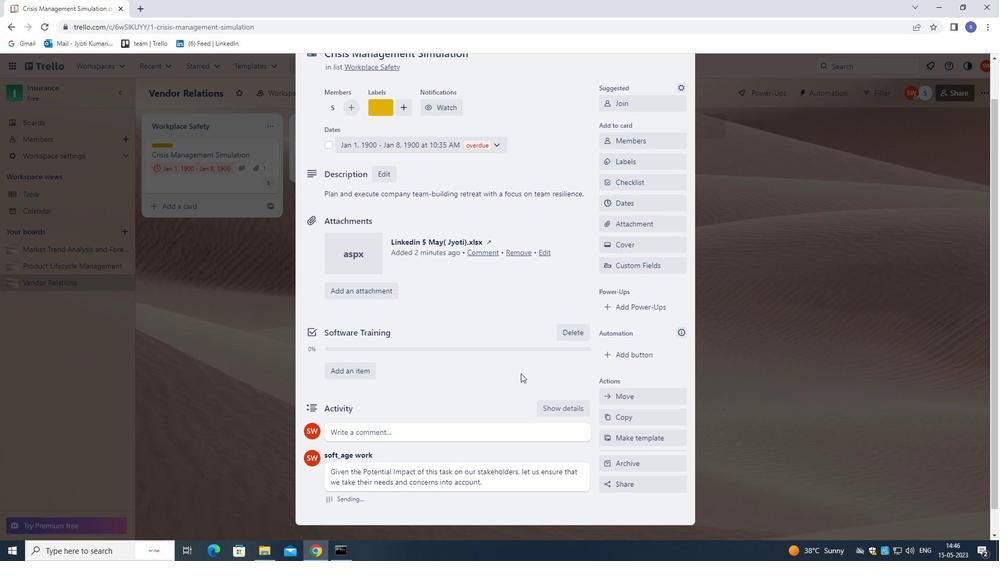 
Action: Mouse moved to (528, 356)
Screenshot: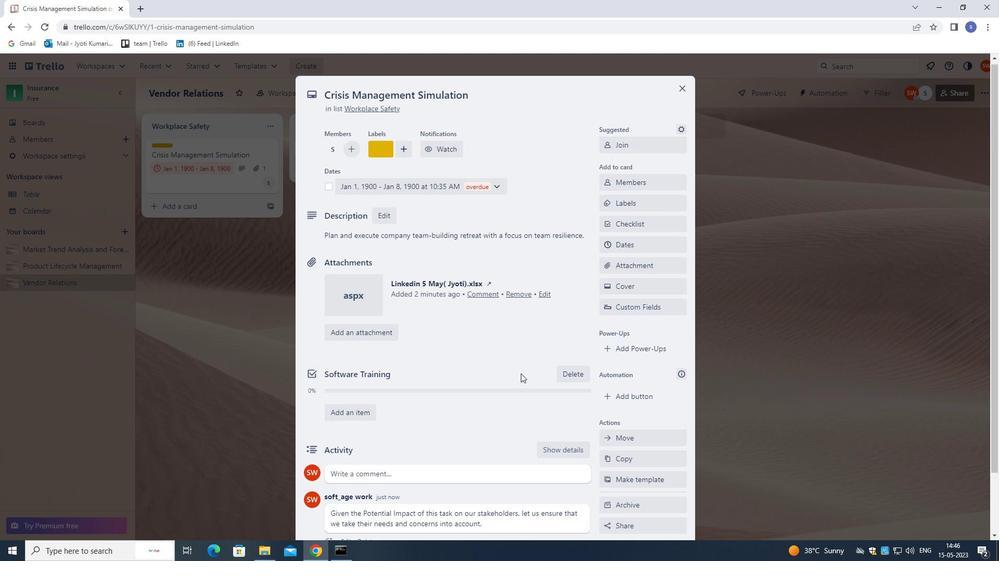 
Action: Mouse scrolled (528, 356) with delta (0, 0)
Screenshot: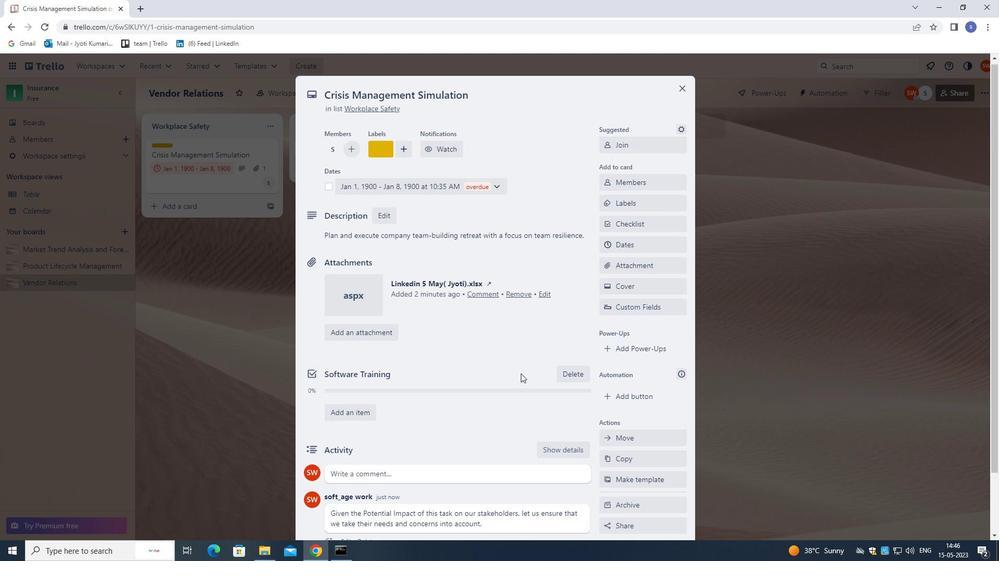 
Action: Mouse moved to (532, 347)
Screenshot: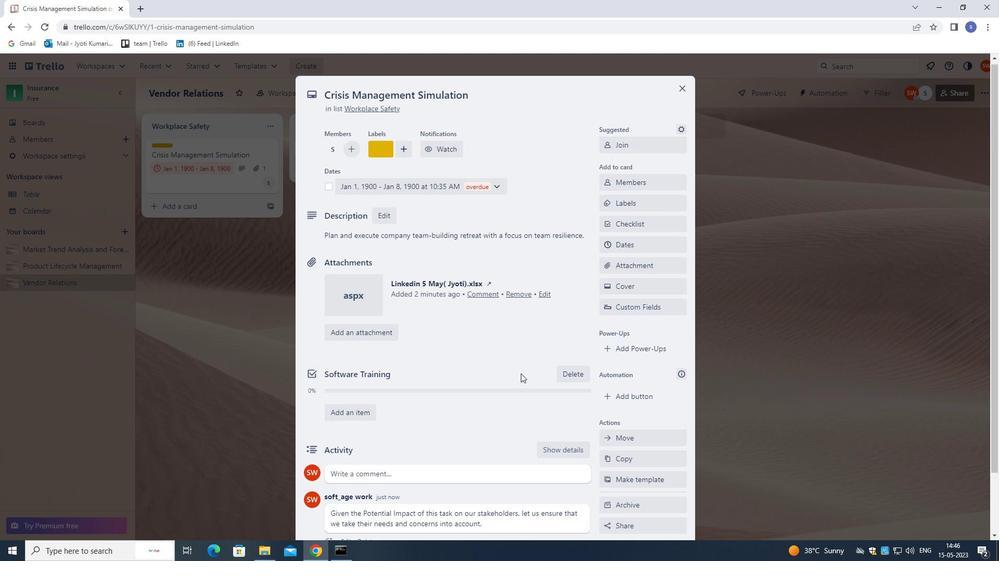 
Action: Mouse scrolled (532, 347) with delta (0, 0)
Screenshot: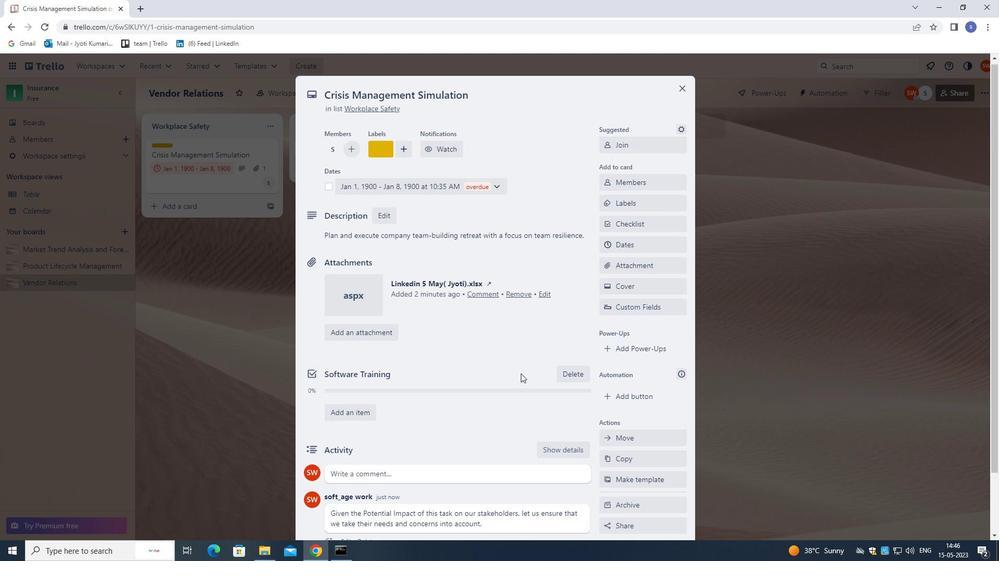 
Action: Mouse moved to (679, 93)
Screenshot: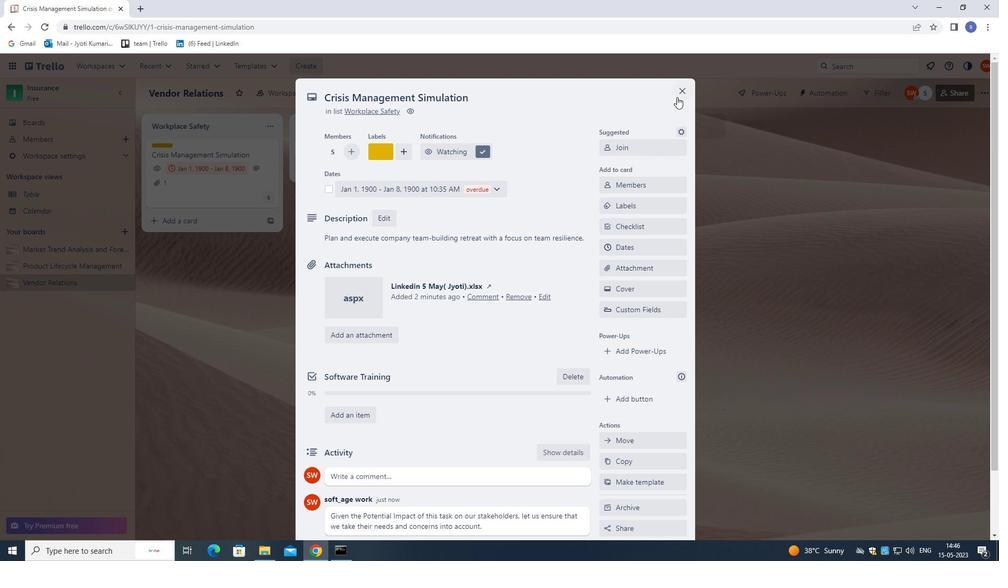 
Action: Mouse pressed left at (679, 93)
Screenshot: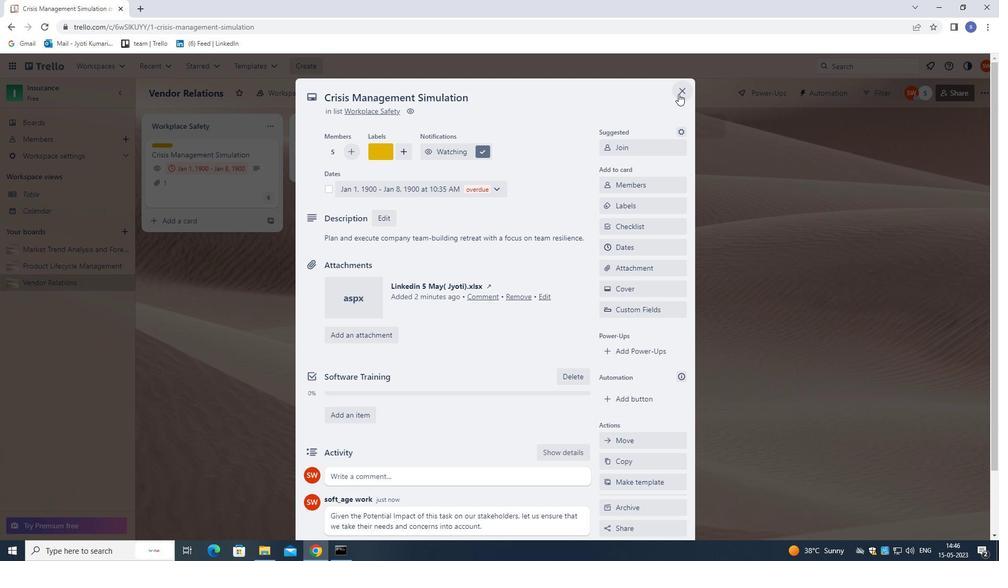 
Action: Mouse moved to (544, 315)
Screenshot: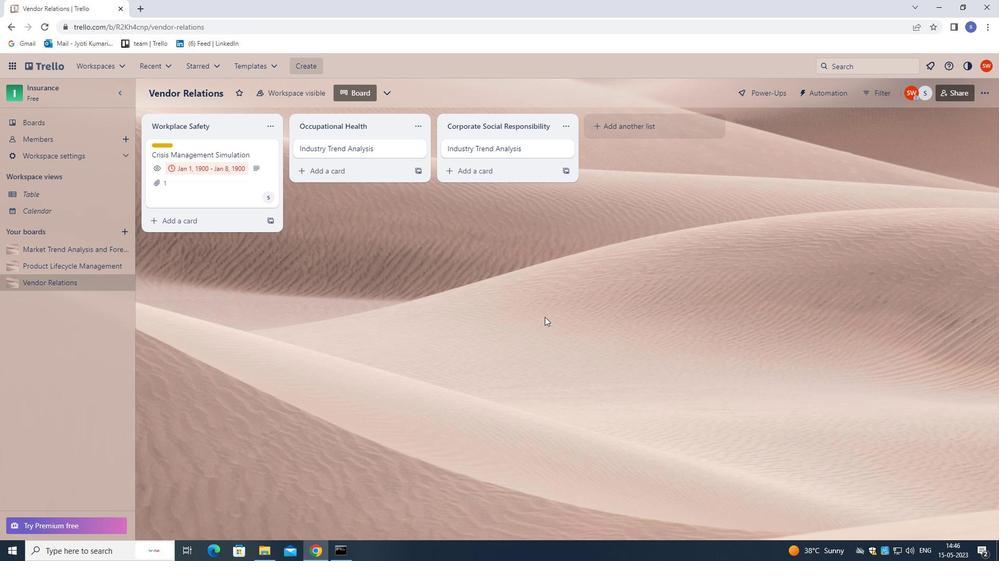 
